 Task: Add an event with the title Second Business Trip: New York, date '2024/03/06', time 8:00 AM to 10:00 AMand add a description: It is essential to listen actively to the potential investor's input, feedback, and inquiries throughout the meeting. This demonstrates your receptiveness to collaboration, willingness to address concerns, and the ability to adapt your business strategy to maximize its potential.Select event color  Blueberry . Add location for the event as: 456 Taksim Square, Istanbul, Turkey, logged in from the account softage.6@softage.netand send the event invitation to softage.4@softage.net and softage.5@softage.net. Set a reminder for the event Every weekday(Monday to Friday)
Action: Mouse moved to (70, 81)
Screenshot: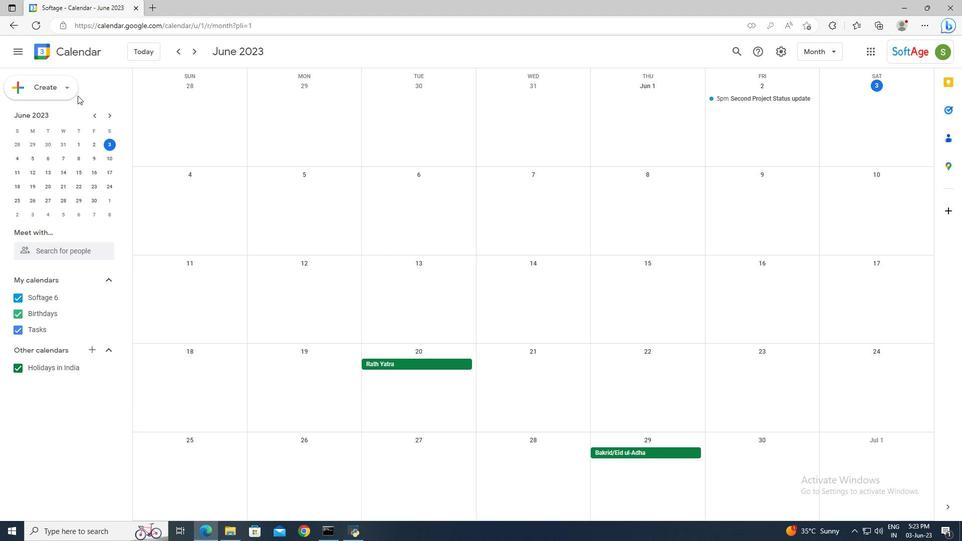 
Action: Mouse pressed left at (70, 81)
Screenshot: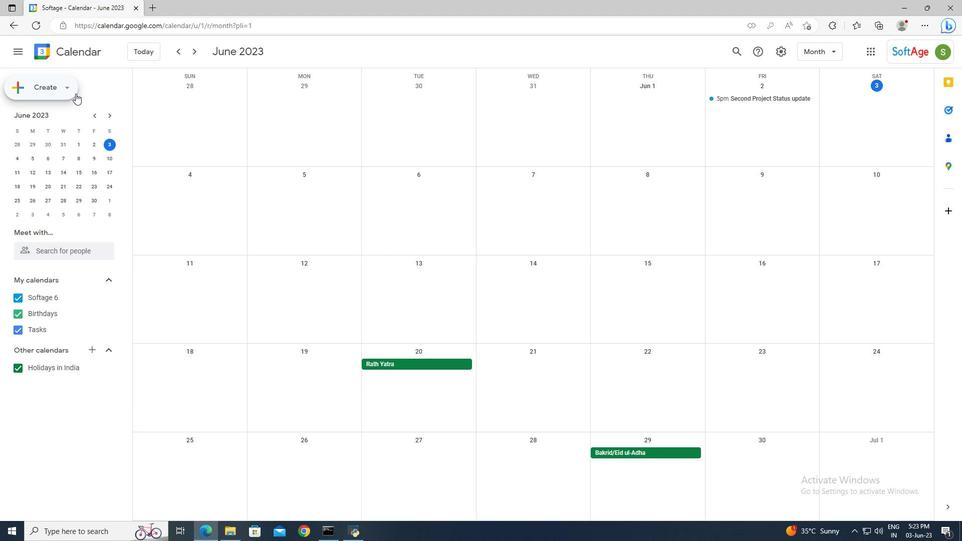 
Action: Mouse moved to (74, 110)
Screenshot: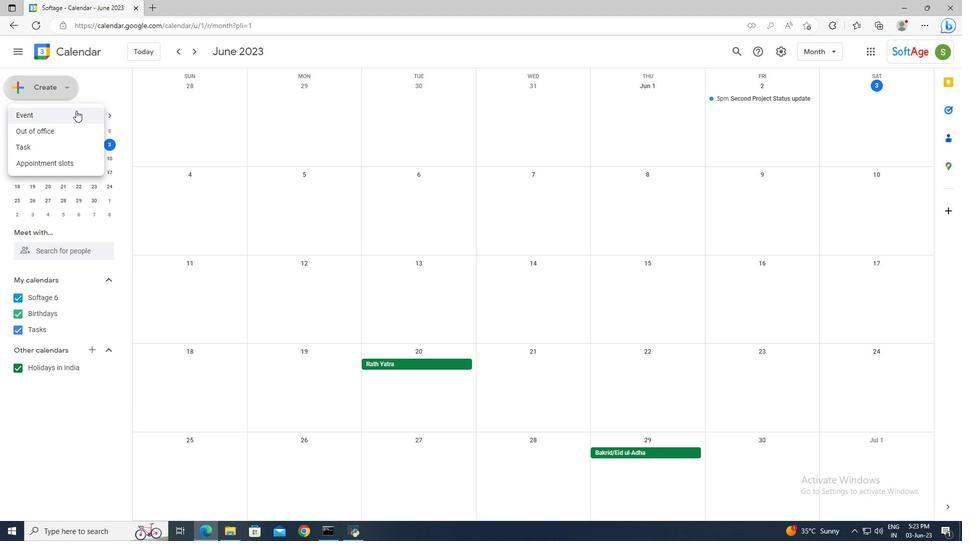 
Action: Mouse pressed left at (74, 110)
Screenshot: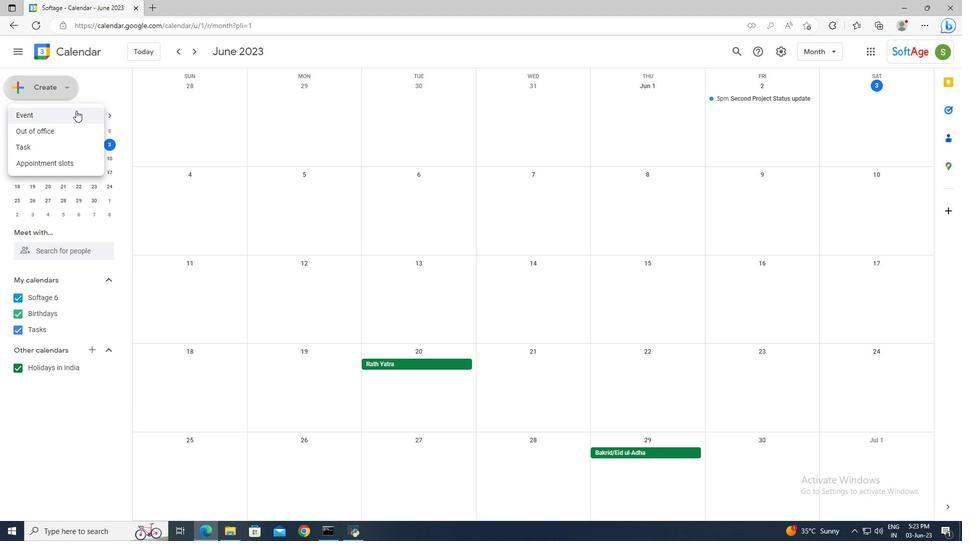 
Action: Mouse moved to (727, 340)
Screenshot: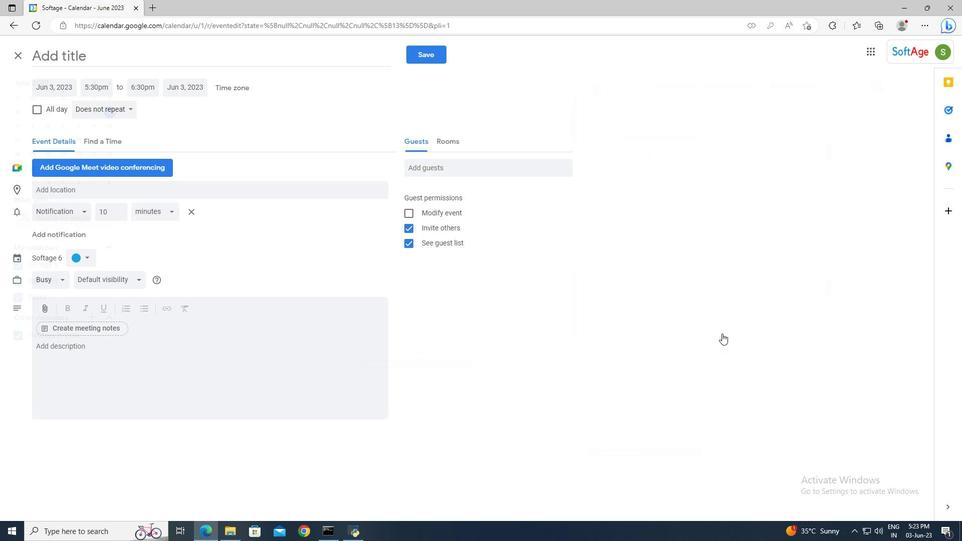 
Action: Mouse pressed left at (727, 340)
Screenshot: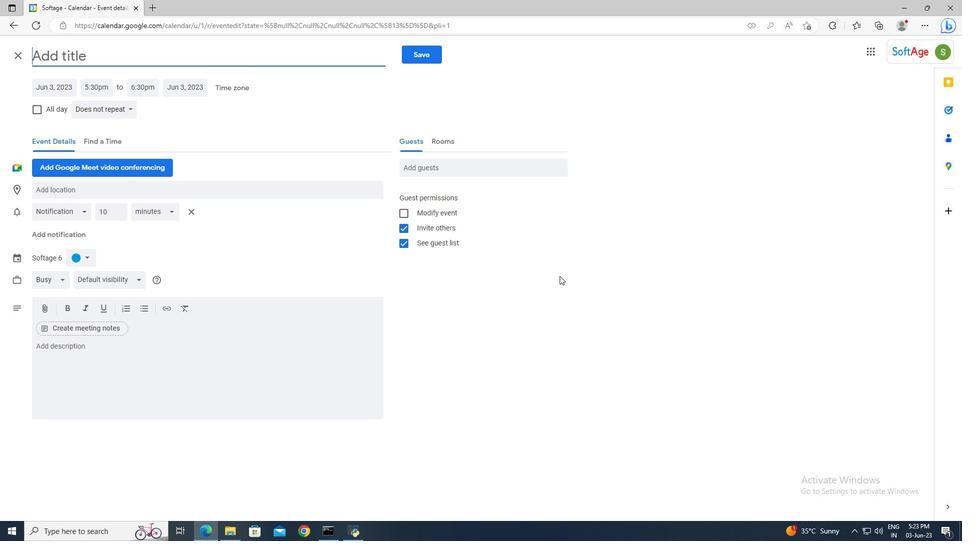 
Action: Mouse moved to (258, 51)
Screenshot: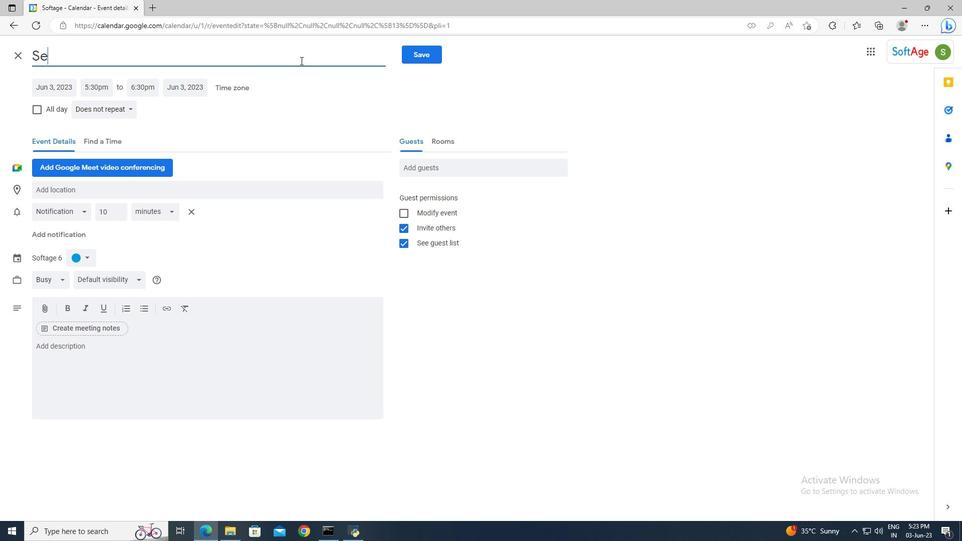 
Action: Mouse pressed left at (258, 51)
Screenshot: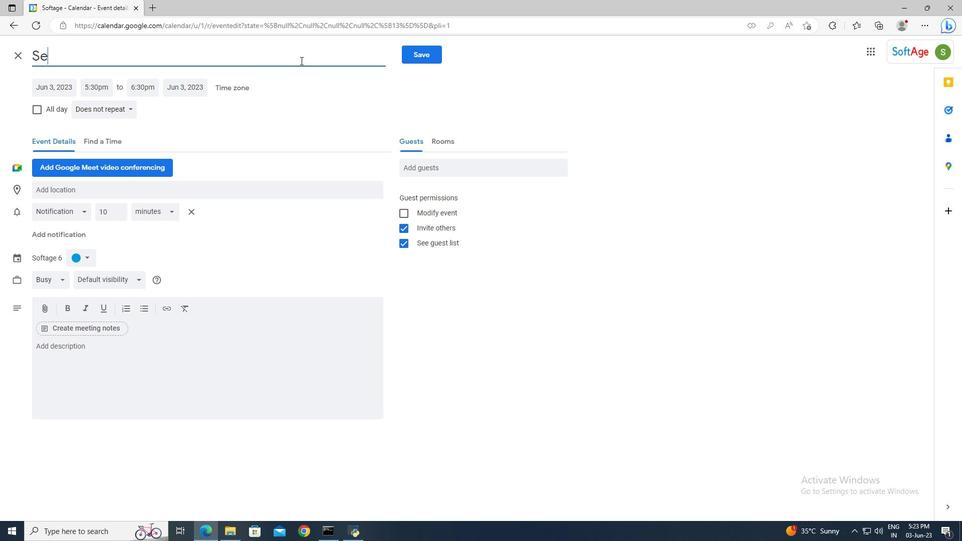 
Action: Key pressed <Key.shift>Second<Key.space><Key.shift>Business<Key.space><Key.shift>Trip<Key.shift>L<Key.space><Key.shift>New<Key.space><Key.shift>Yo
Screenshot: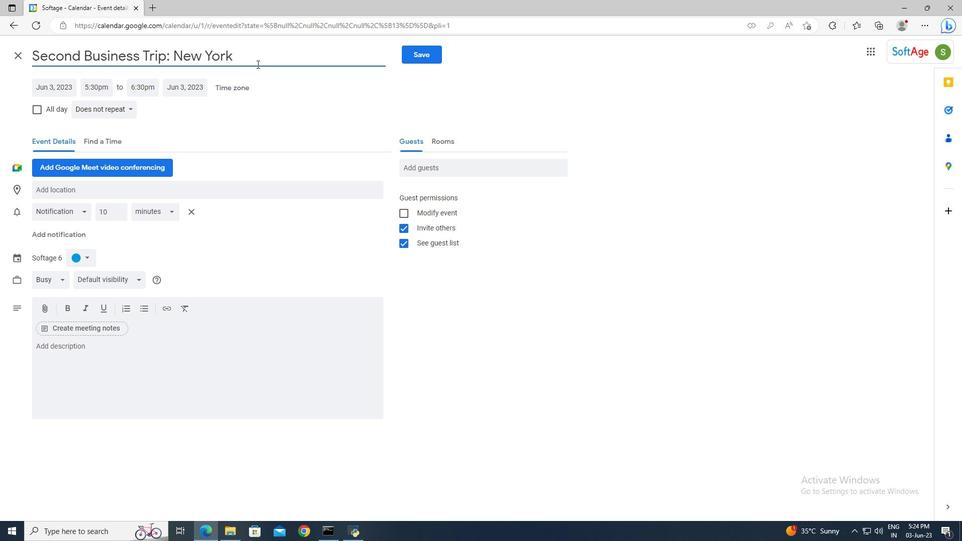 
Action: Mouse moved to (71, 84)
Screenshot: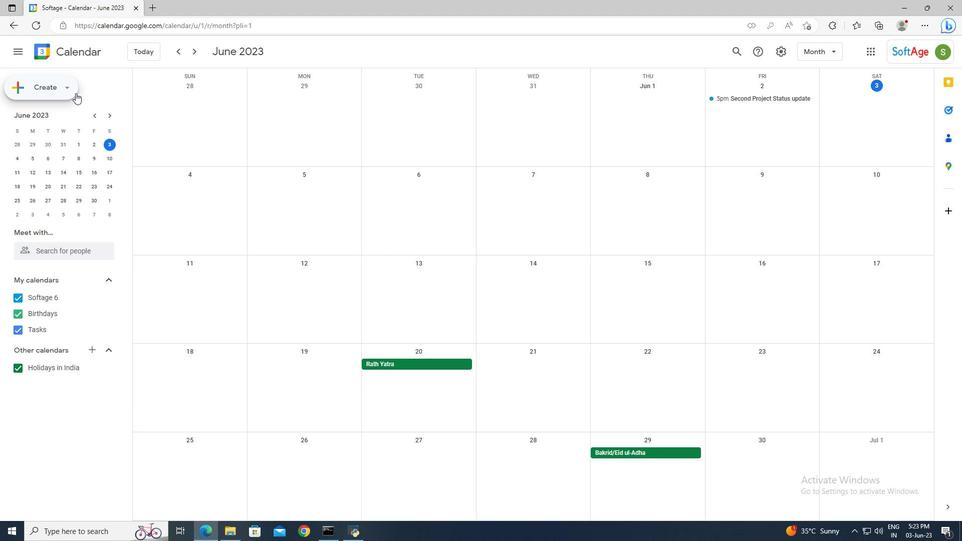 
Action: Mouse pressed left at (71, 84)
Screenshot: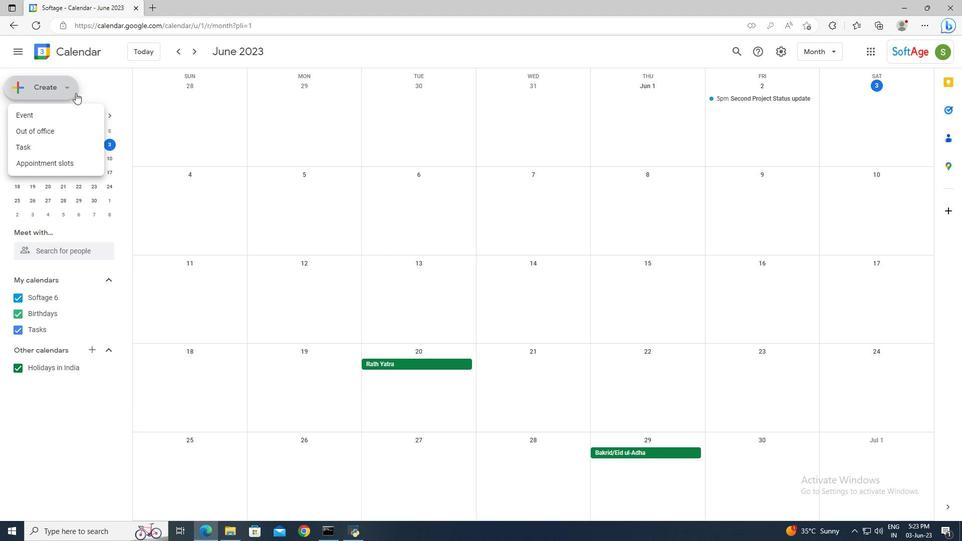 
Action: Mouse moved to (73, 110)
Screenshot: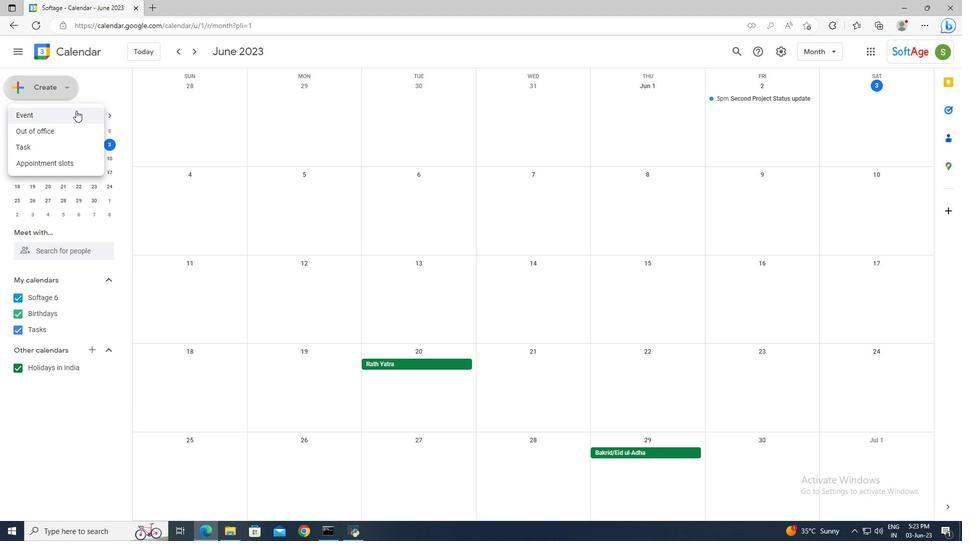 
Action: Mouse pressed left at (73, 110)
Screenshot: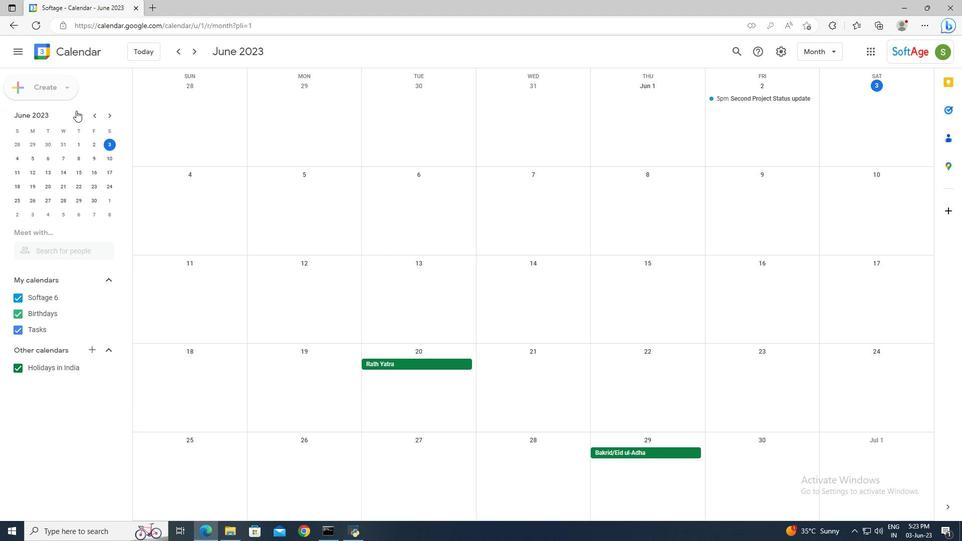 
Action: Mouse moved to (719, 337)
Screenshot: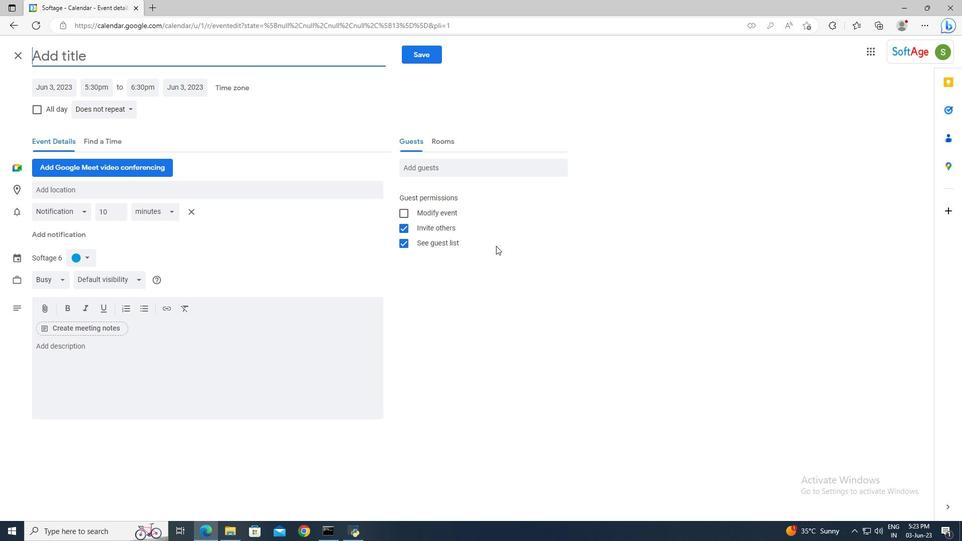 
Action: Mouse pressed left at (719, 337)
Screenshot: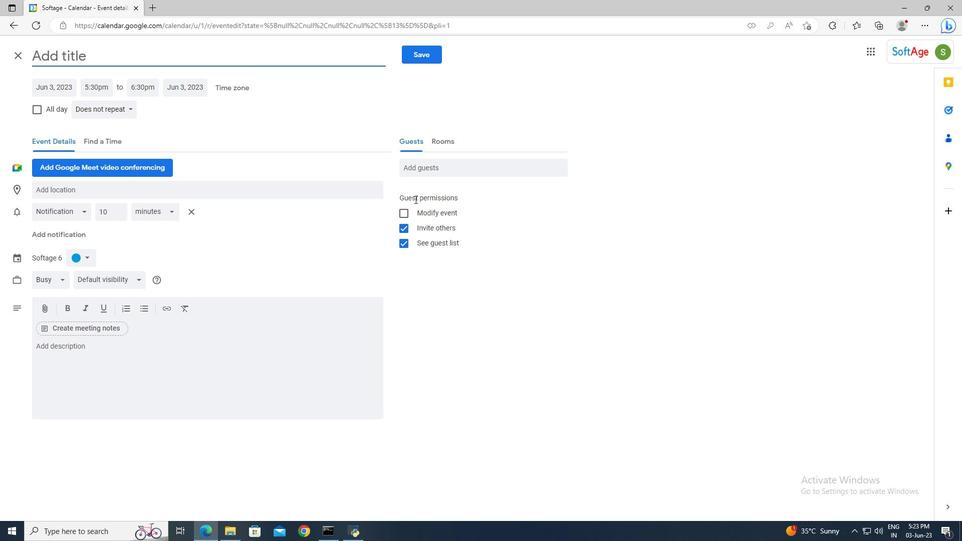 
Action: Mouse moved to (301, 60)
Screenshot: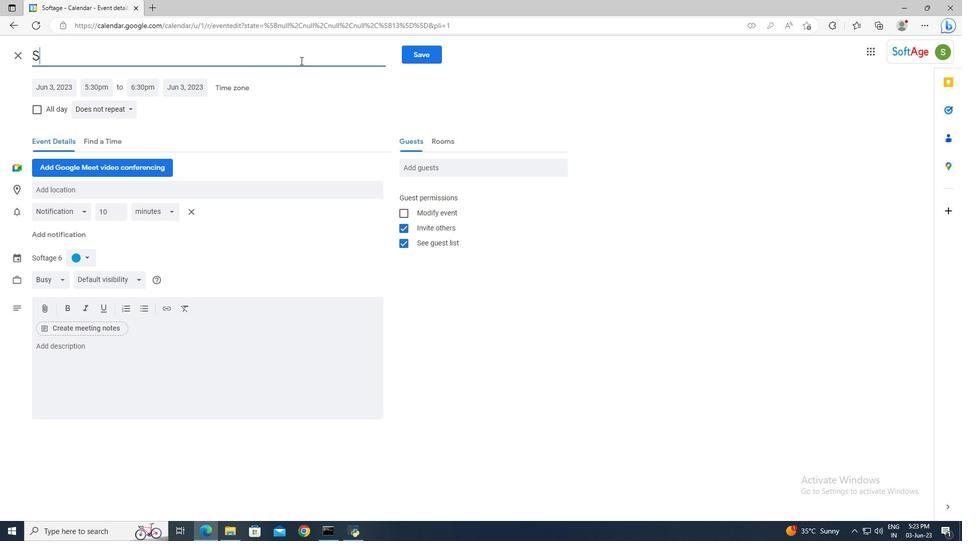 
Action: Mouse pressed left at (301, 60)
Screenshot: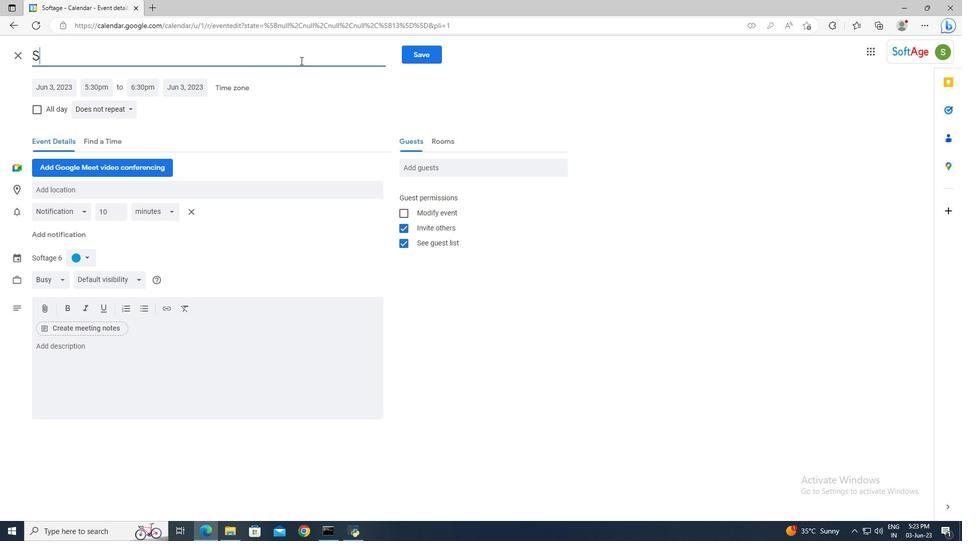 
Action: Key pressed <Key.shift>Second<Key.space><Key.shift>Business<Key.space><Key.shift>Trip<Key.shift>L<Key.space><Key.shift>New<Key.space><Key.shift><Key.backspace><Key.backspace><Key.backspace><Key.backspace><Key.backspace><Key.backspace><Key.space><Key.shift>NEW<Key.space><Key.shift>
Screenshot: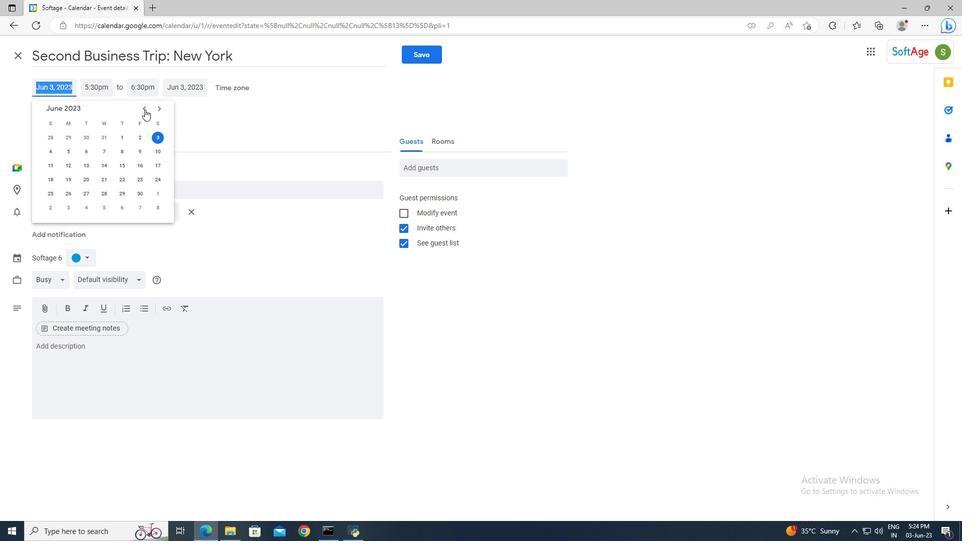 
Action: Mouse moved to (75, 93)
Screenshot: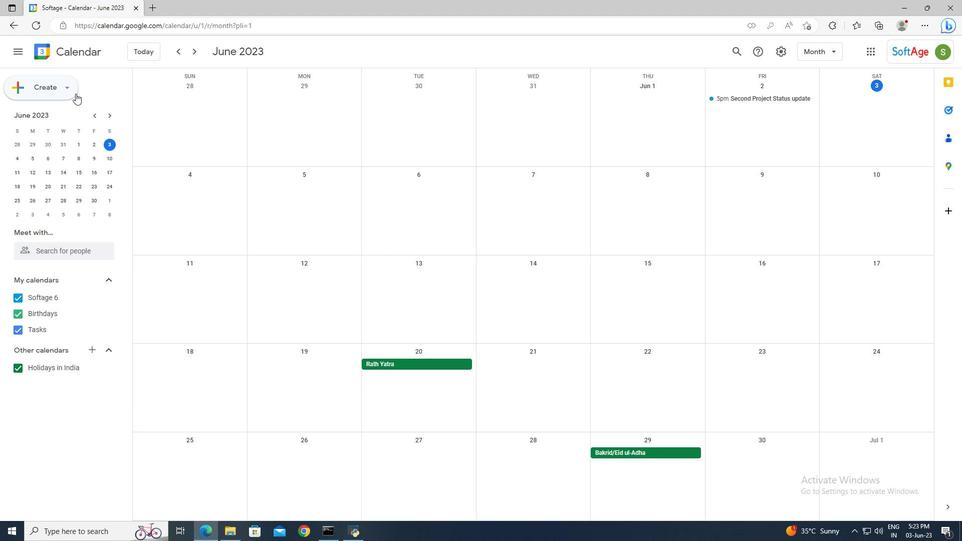 
Action: Mouse pressed left at (75, 93)
Screenshot: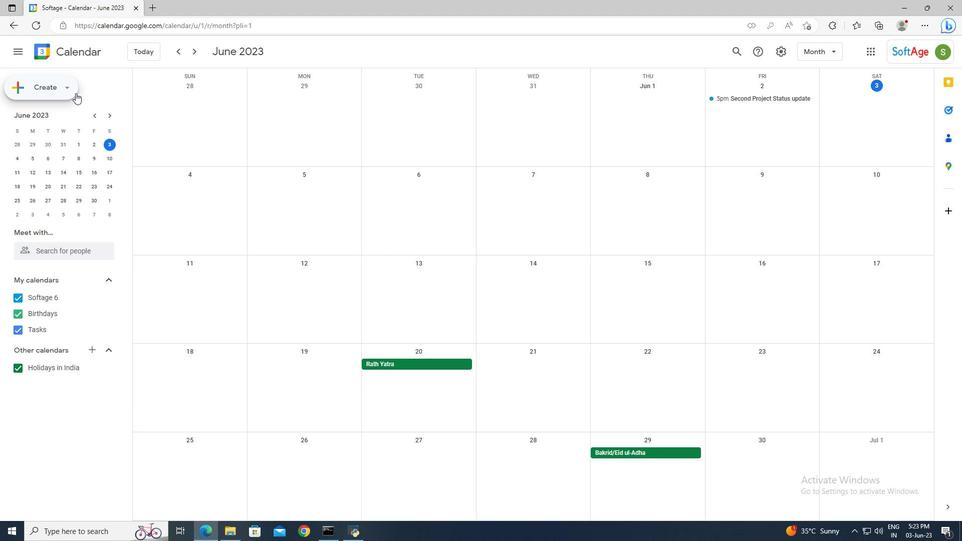 
Action: Mouse moved to (76, 110)
Screenshot: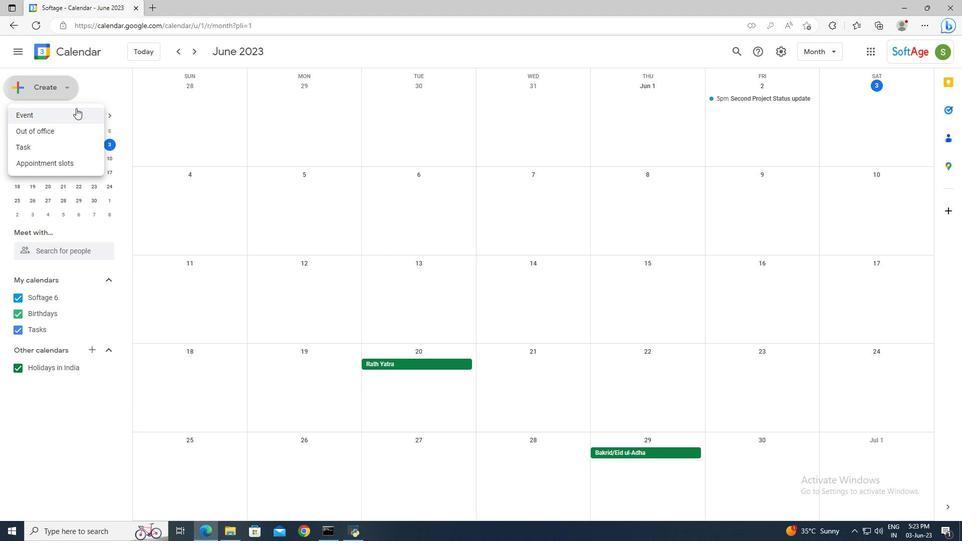 
Action: Mouse pressed left at (76, 110)
Screenshot: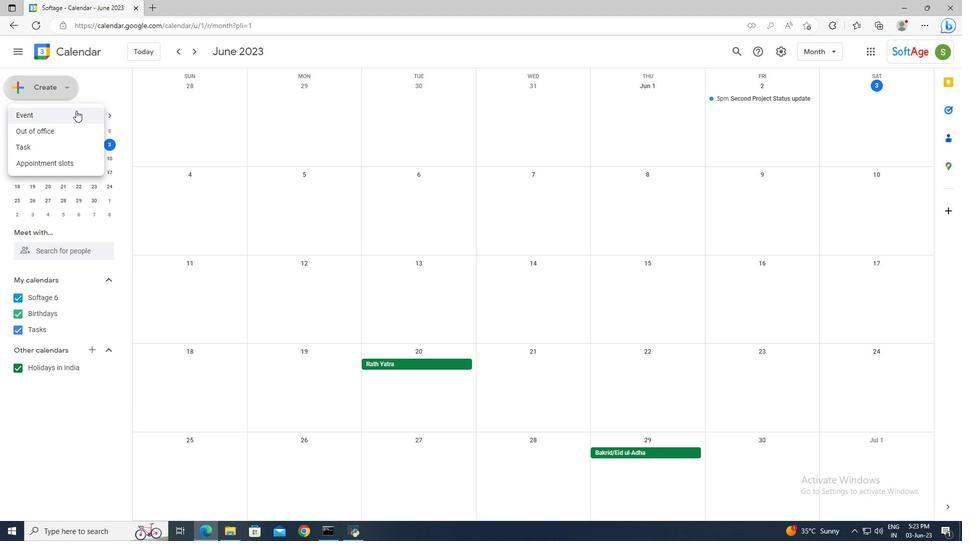 
Action: Mouse moved to (722, 333)
Screenshot: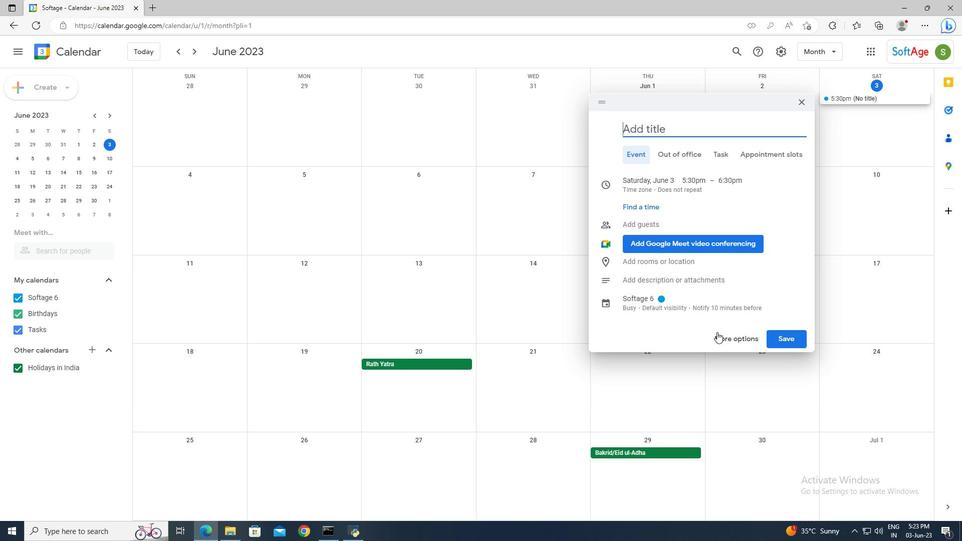 
Action: Mouse pressed left at (722, 333)
Screenshot: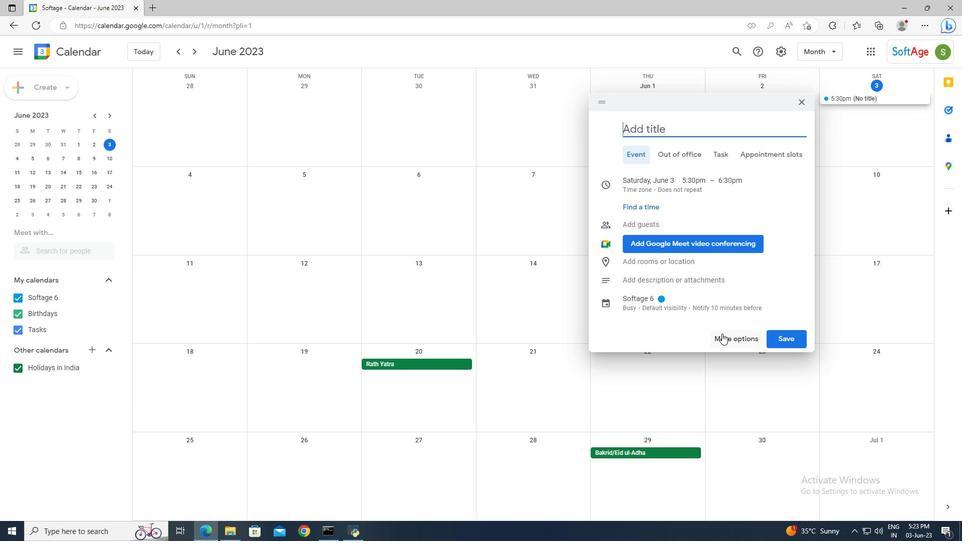 
Action: Mouse moved to (300, 60)
Screenshot: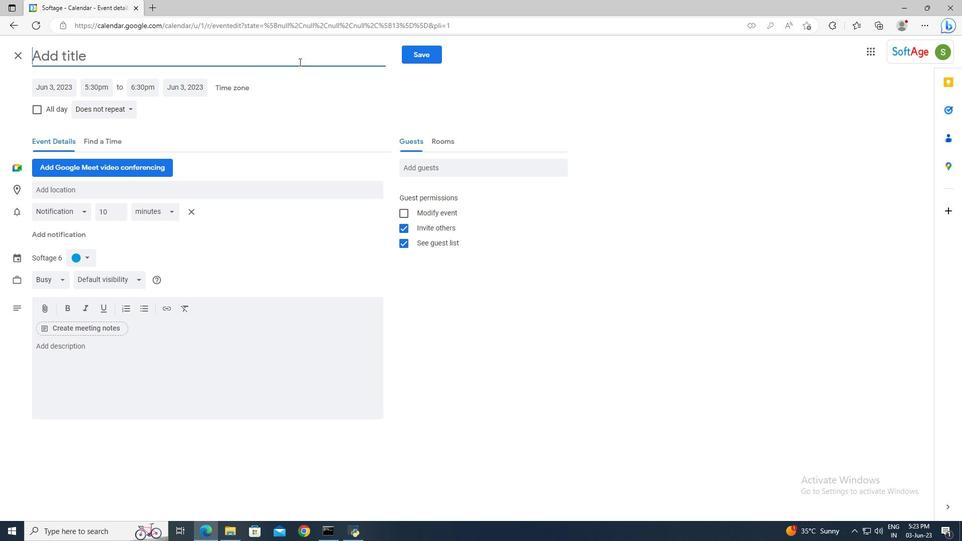 
Action: Mouse pressed left at (300, 60)
Screenshot: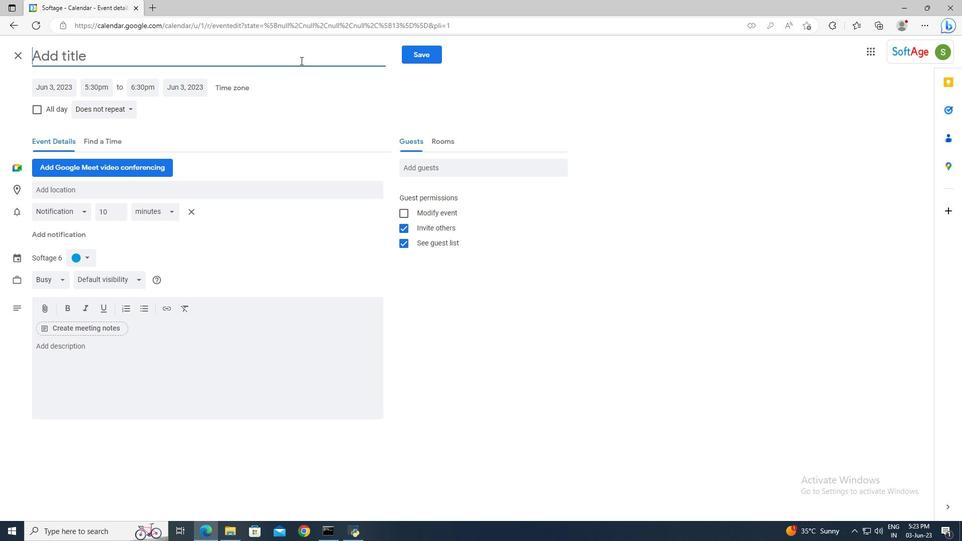 
Action: Key pressed <Key.shift>Second<Key.space><Key.shift>Business<Key.space><Key.shift>Trip<Key.shift>L<Key.backspace><Key.shift>:<Key.space><Key.shift>New<Key.space><Key.shift>York
Screenshot: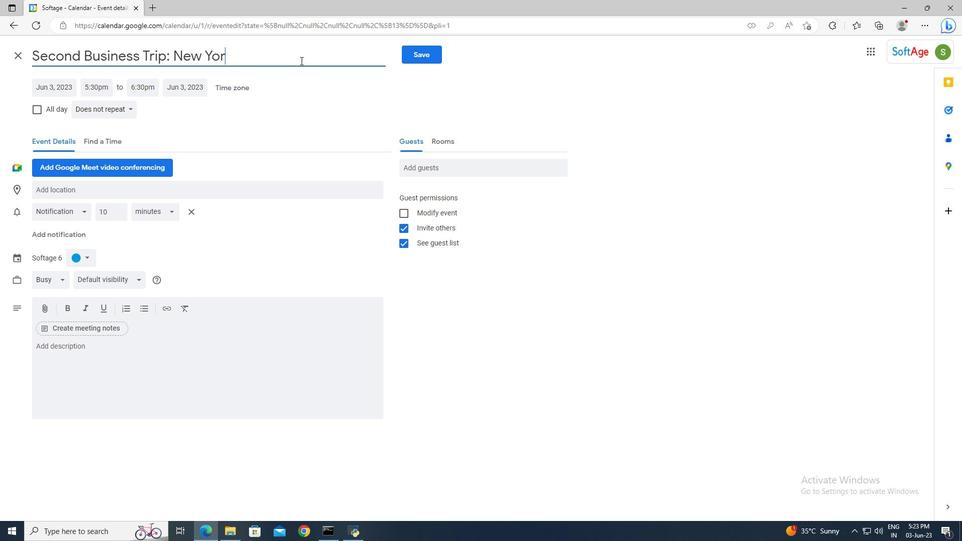 
Action: Mouse moved to (70, 86)
Screenshot: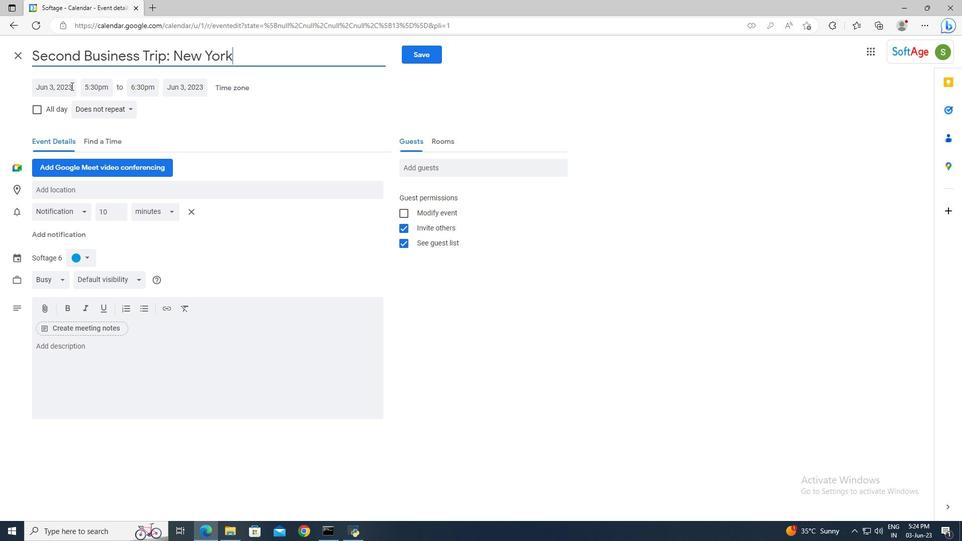
Action: Mouse pressed left at (70, 86)
Screenshot: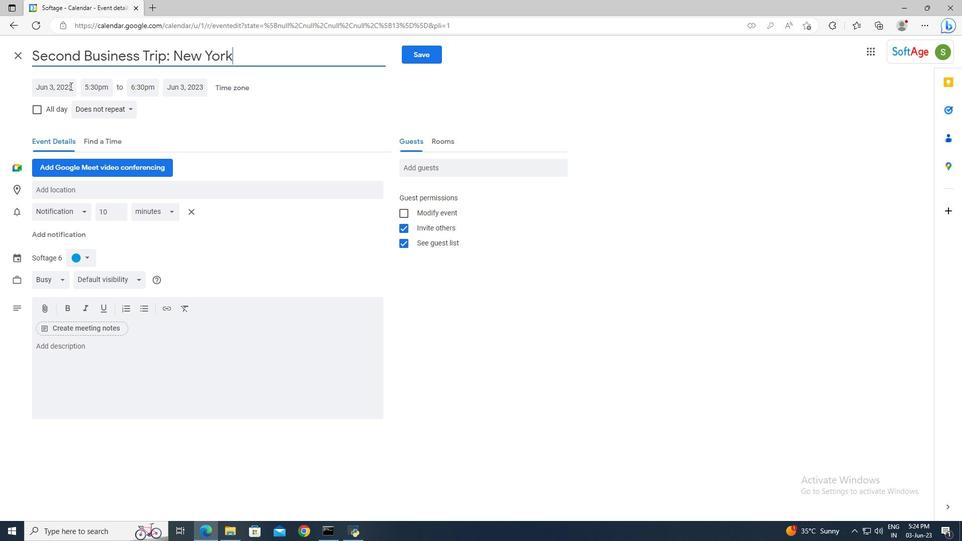 
Action: Mouse moved to (155, 109)
Screenshot: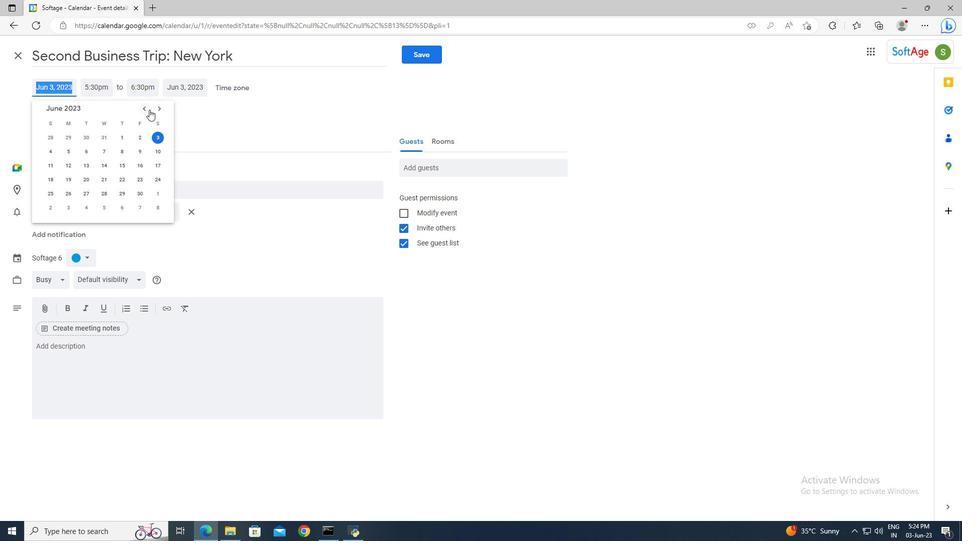 
Action: Mouse pressed left at (155, 109)
Screenshot: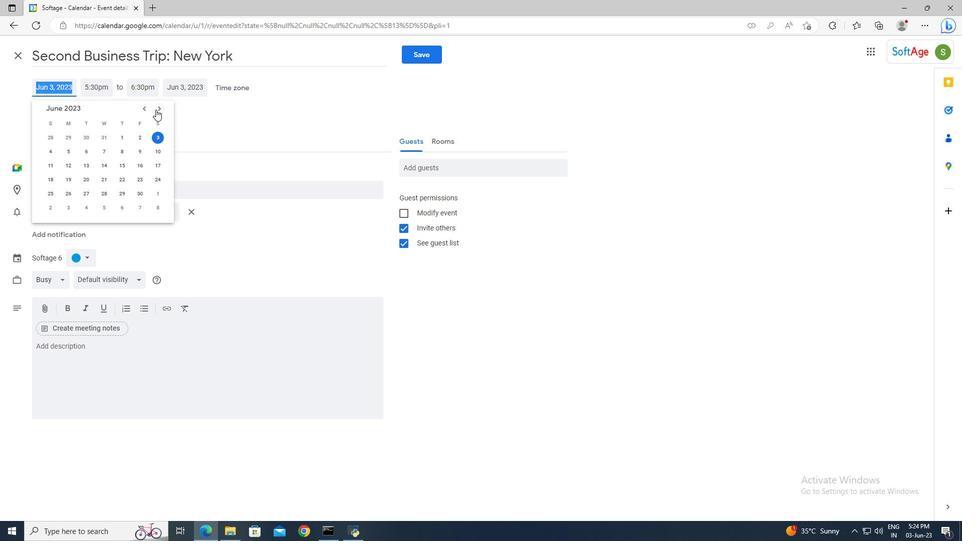 
Action: Mouse pressed left at (155, 109)
Screenshot: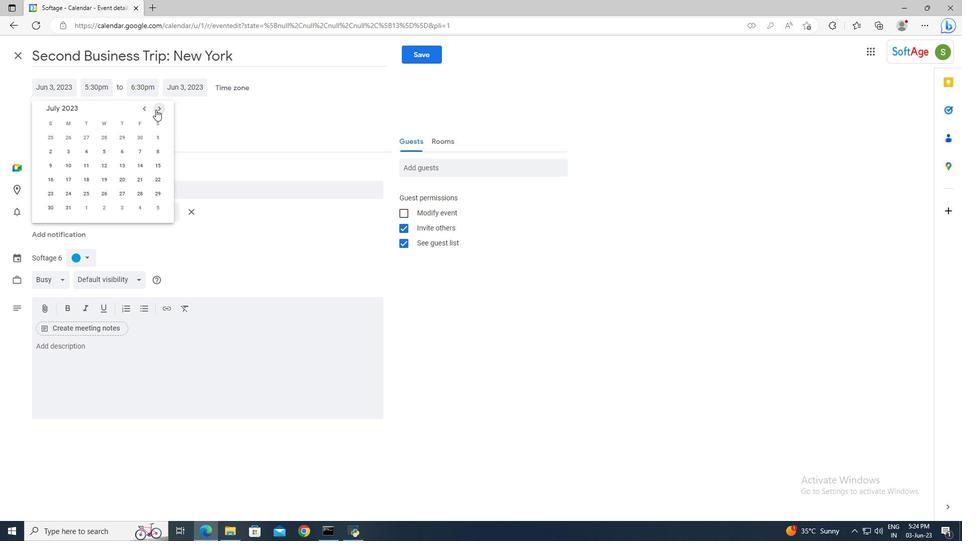 
Action: Mouse pressed left at (155, 109)
Screenshot: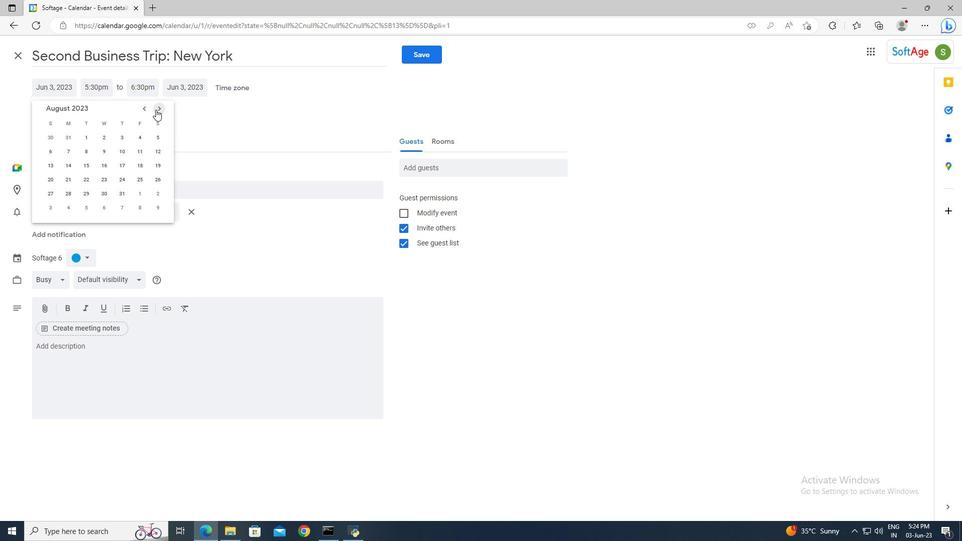 
Action: Mouse pressed left at (155, 109)
Screenshot: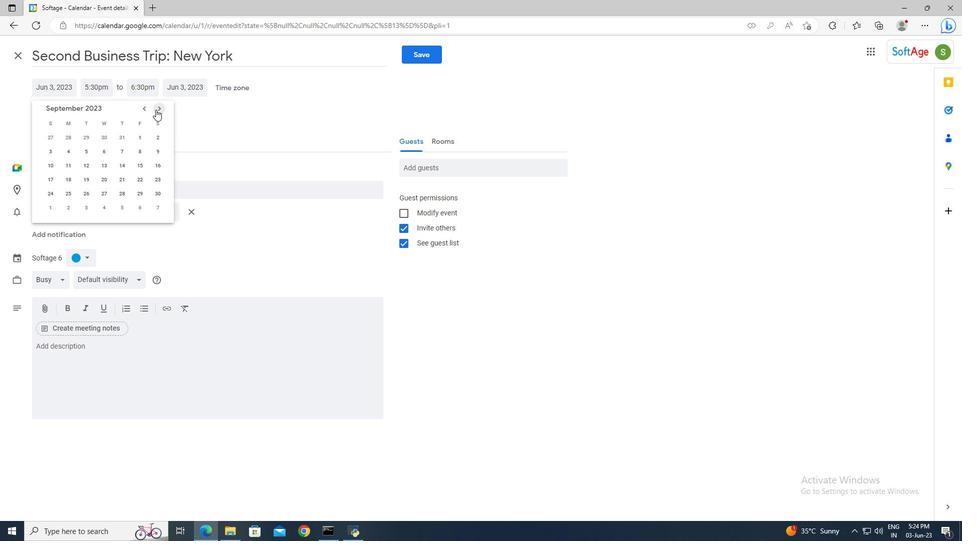 
Action: Mouse pressed left at (155, 109)
Screenshot: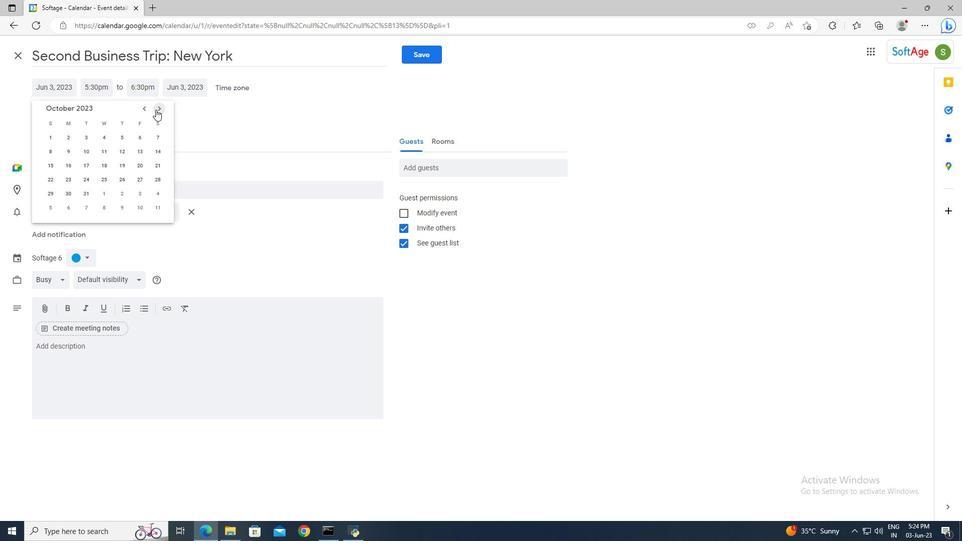 
Action: Mouse pressed left at (155, 109)
Screenshot: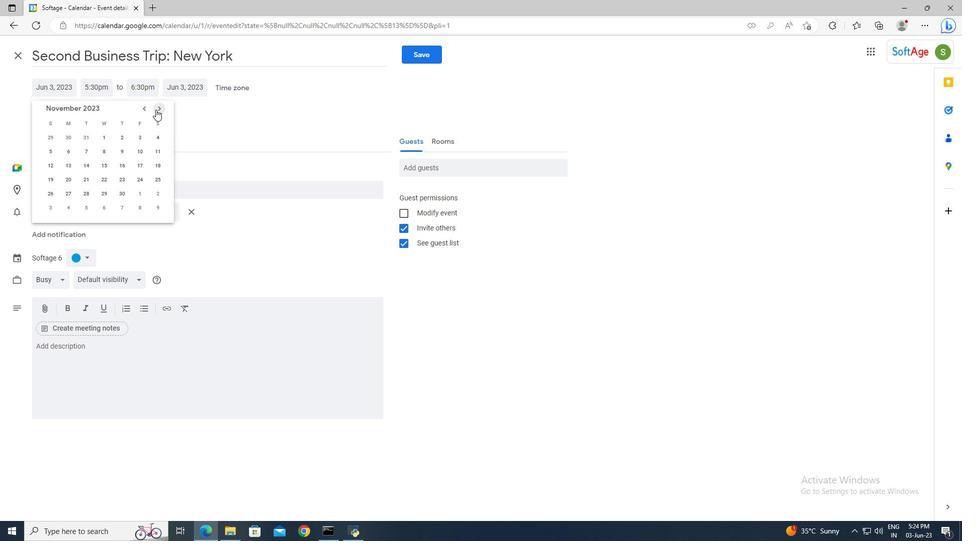 
Action: Mouse pressed left at (155, 109)
Screenshot: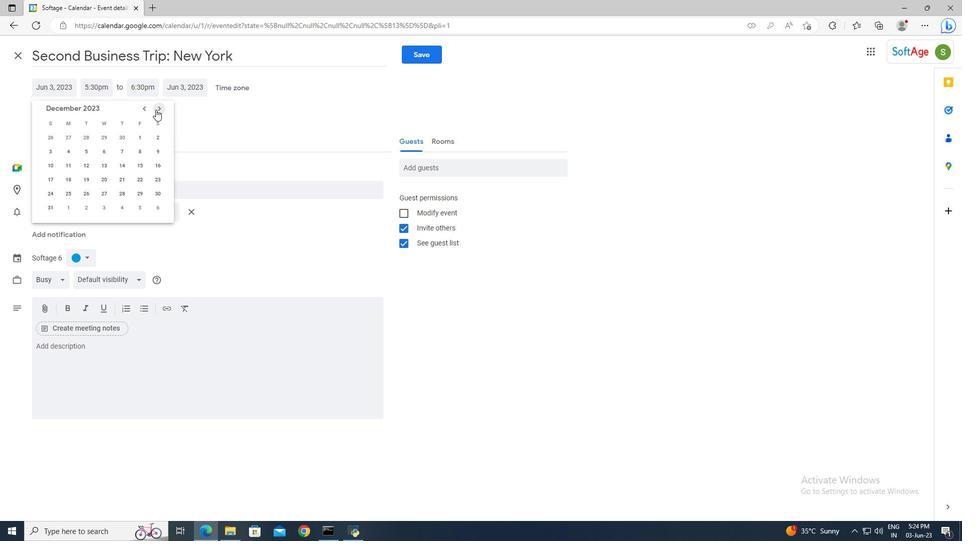 
Action: Mouse pressed left at (155, 109)
Screenshot: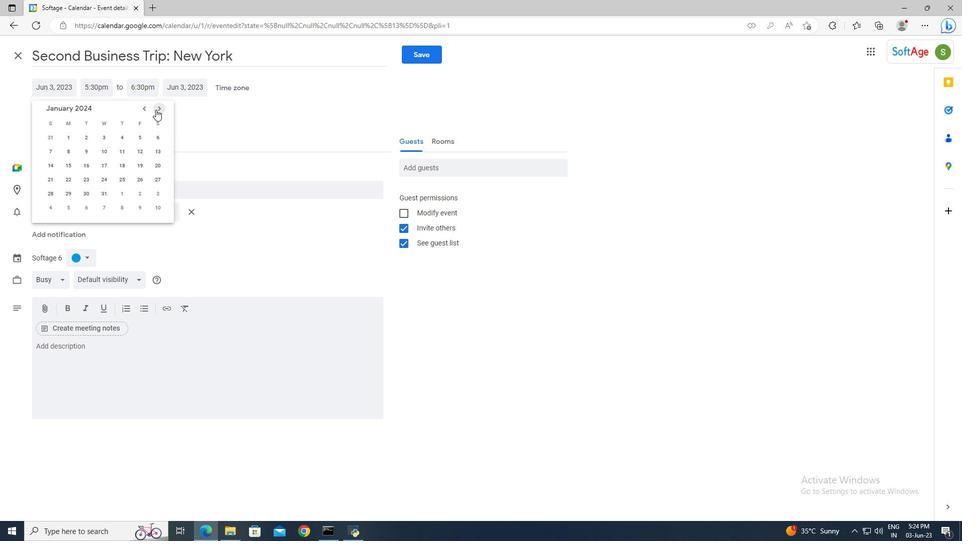 
Action: Mouse pressed left at (155, 109)
Screenshot: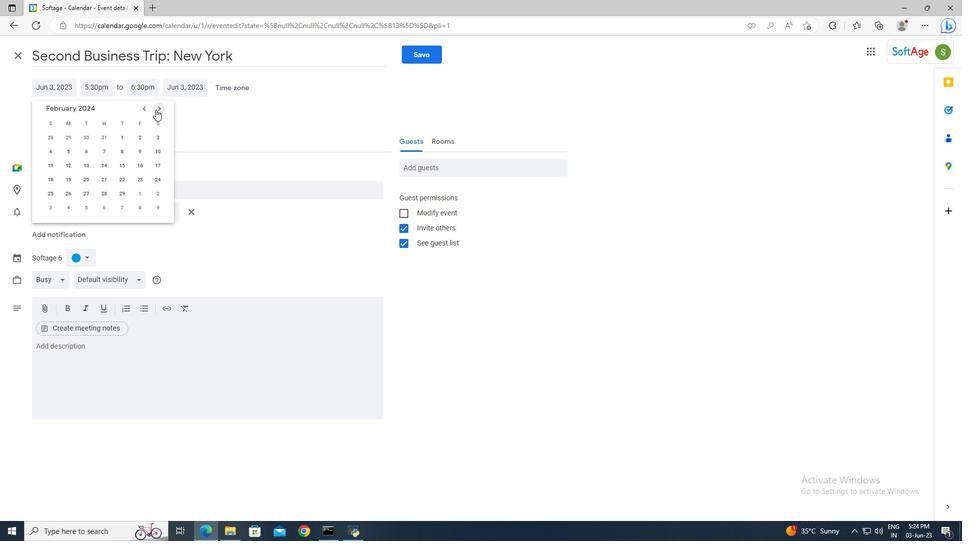 
Action: Mouse moved to (101, 150)
Screenshot: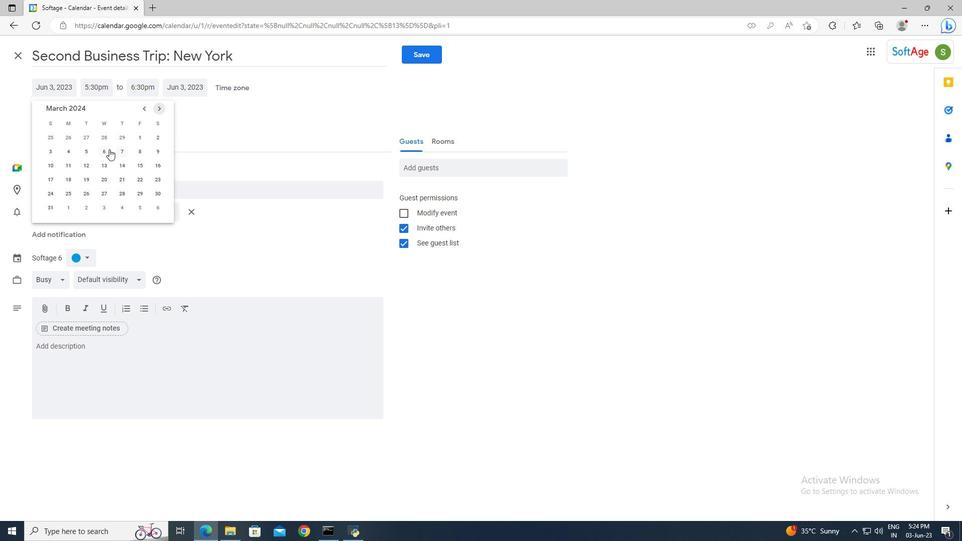
Action: Mouse pressed left at (101, 150)
Screenshot: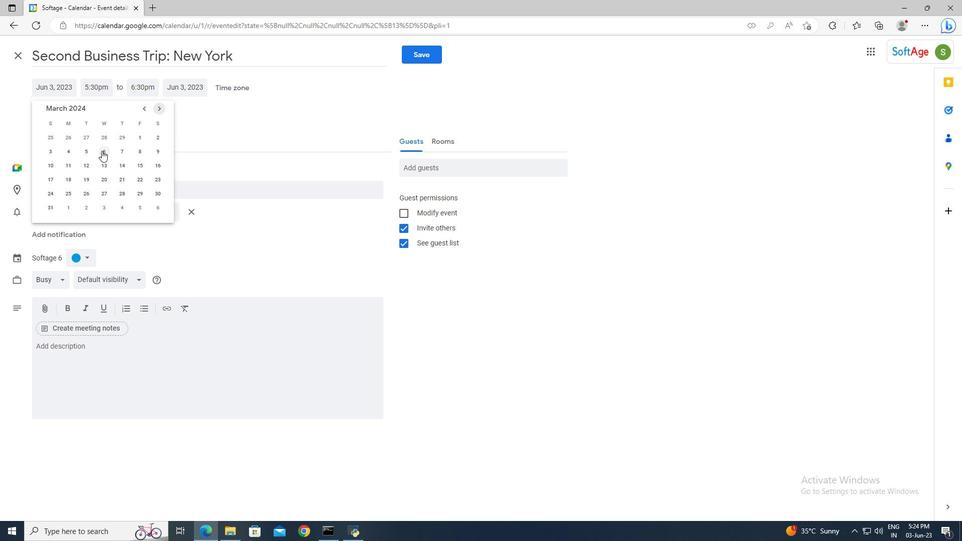 
Action: Mouse moved to (96, 91)
Screenshot: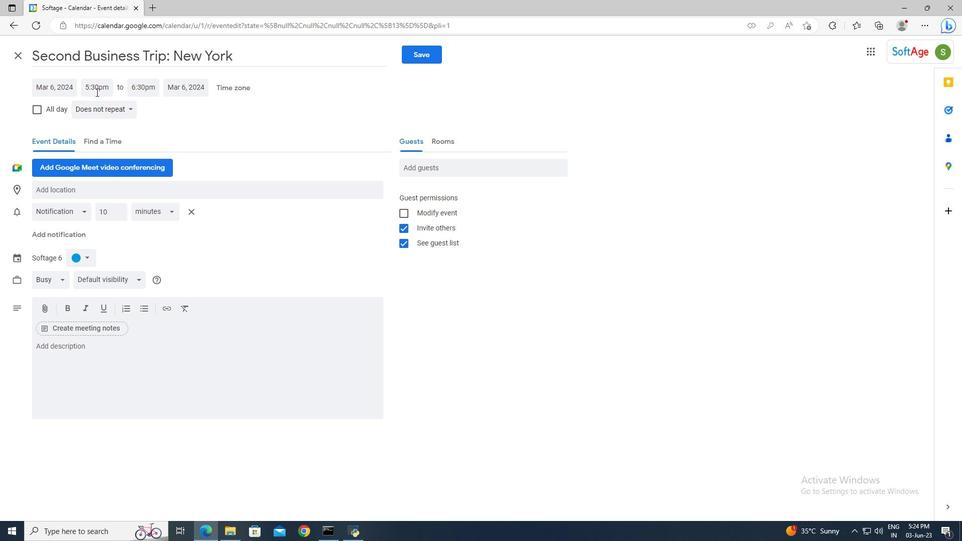 
Action: Mouse pressed left at (96, 91)
Screenshot: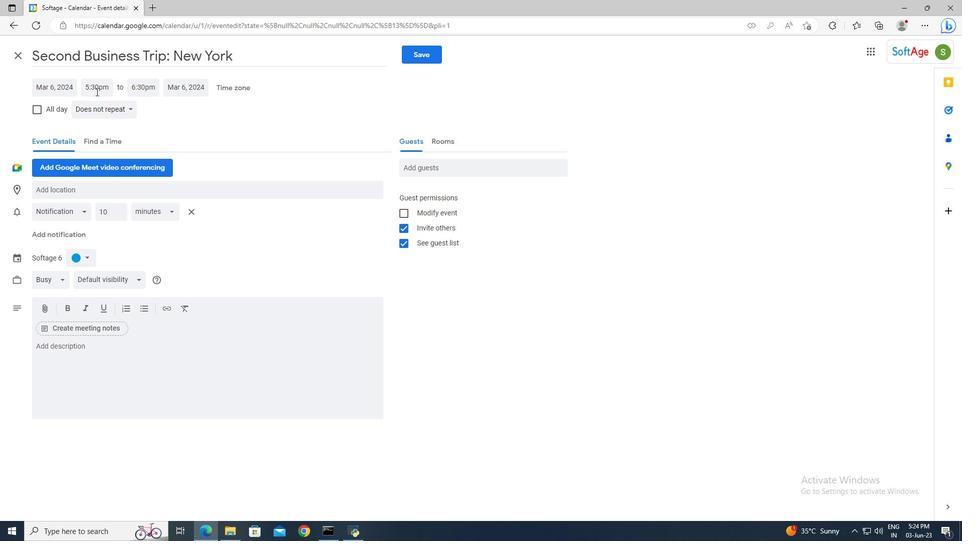 
Action: Key pressed 8<Key.shift>:00am<Key.enter><Key.tab>10<Key.shift>:00<Key.enter>
Screenshot: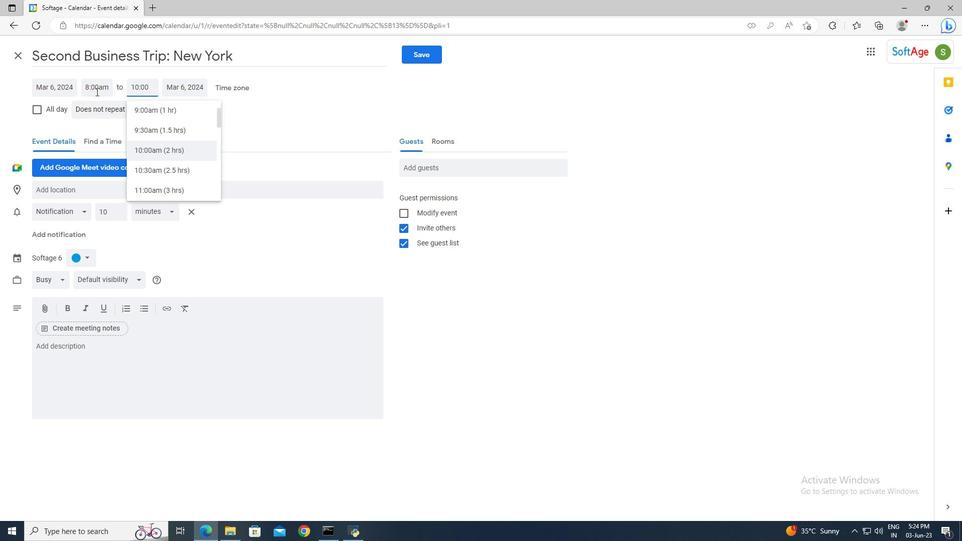 
Action: Mouse moved to (118, 348)
Screenshot: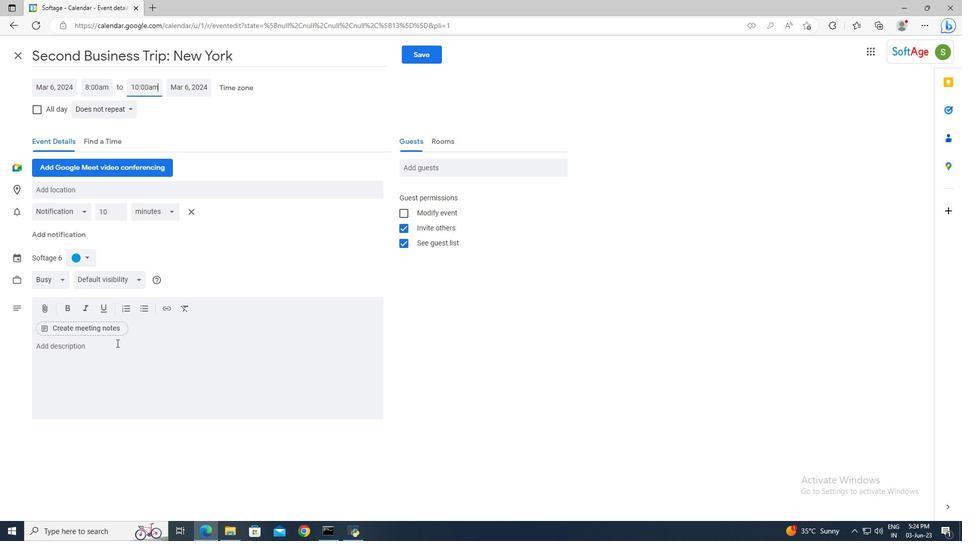 
Action: Mouse pressed left at (118, 348)
Screenshot: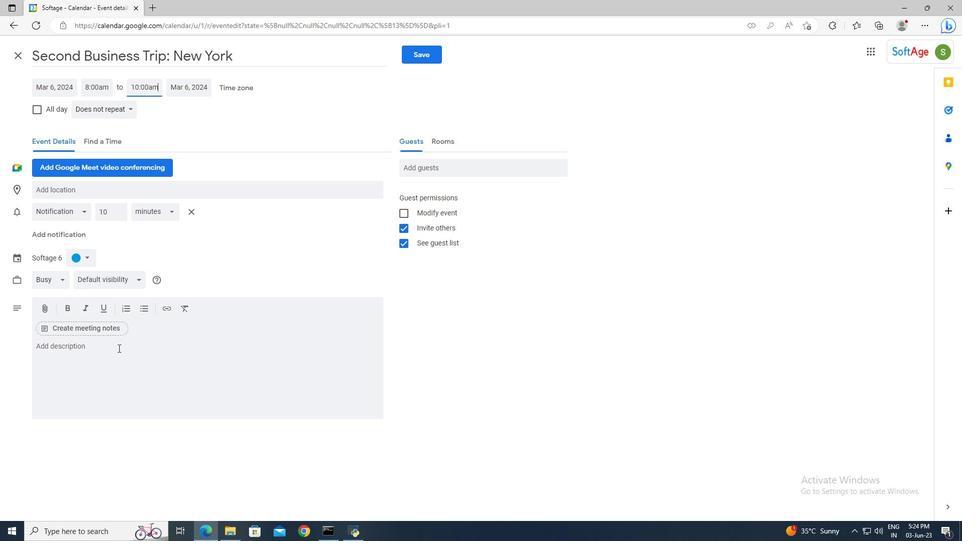 
Action: Key pressed <Key.shift>It<Key.space>is<Key.space>essential<Key.space>to<Key.space>listen<Key.space>actively<Key.space>to<Key.space>the<Key.space>potential<Key.space>investor's<Key.space>input,<Key.space>feedback,<Key.space>and<Key.space>inquiries<Key.space>throughout<Key.space>the<Key.space>meeting.<Key.space><Key.shift>This<Key.space>demonstrates<Key.space>your<Key.space>receptiveness<Key.space>to<Key.space>collaboration,<Key.space>willingness<Key.space>to<Key.space>address<Key.space>concerns,<Key.space>and<Key.space>the<Key.space>ability<Key.space>to<Key.space>adapt<Key.space>your<Key.space>business<Key.space>strategy<Key.space>to<Key.space>maximize<Key.space>its<Key.space>potential.
Screenshot: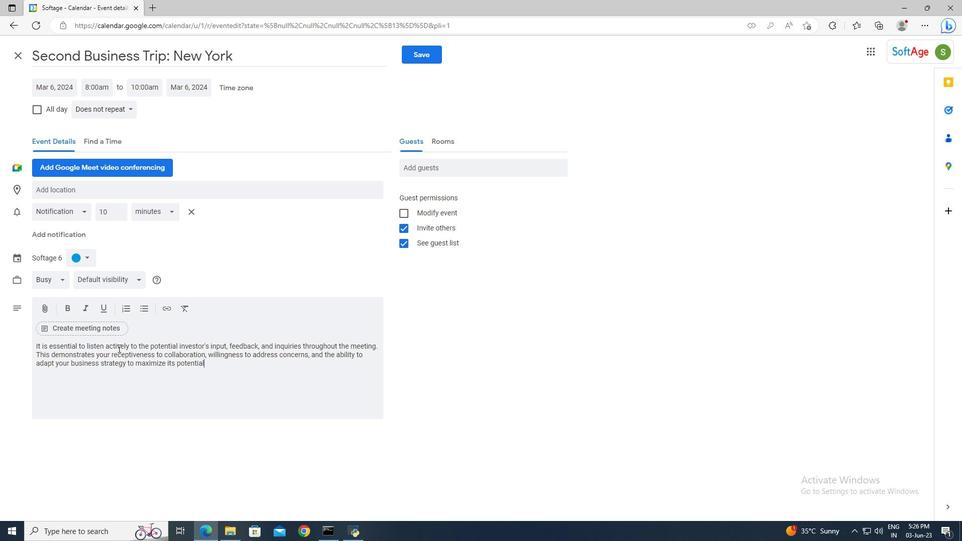 
Action: Mouse moved to (88, 262)
Screenshot: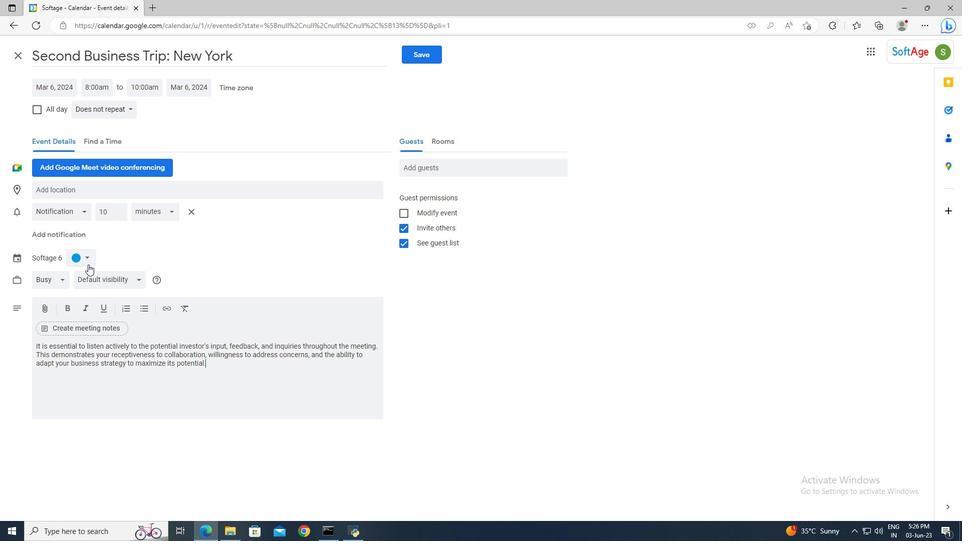 
Action: Mouse pressed left at (88, 262)
Screenshot: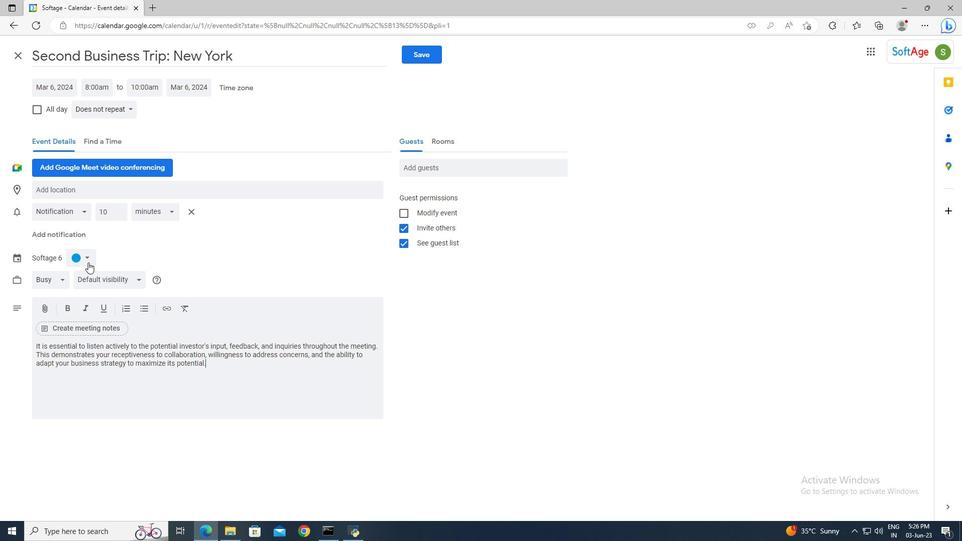 
Action: Mouse moved to (89, 293)
Screenshot: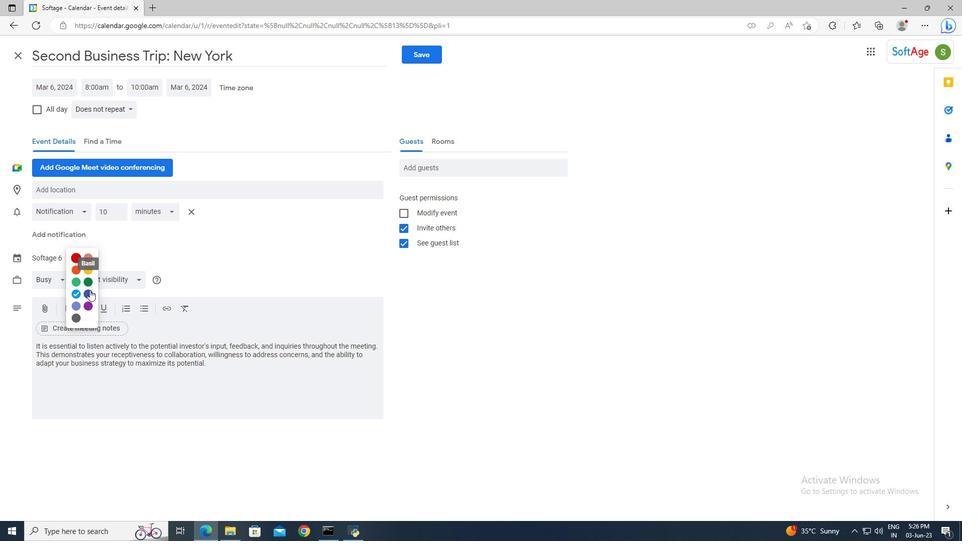
Action: Mouse pressed left at (89, 293)
Screenshot: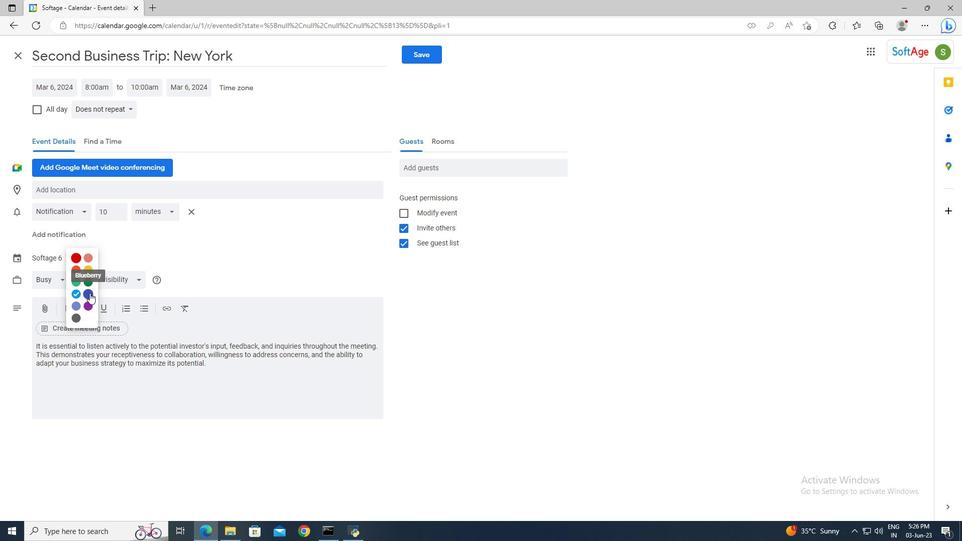 
Action: Mouse moved to (87, 194)
Screenshot: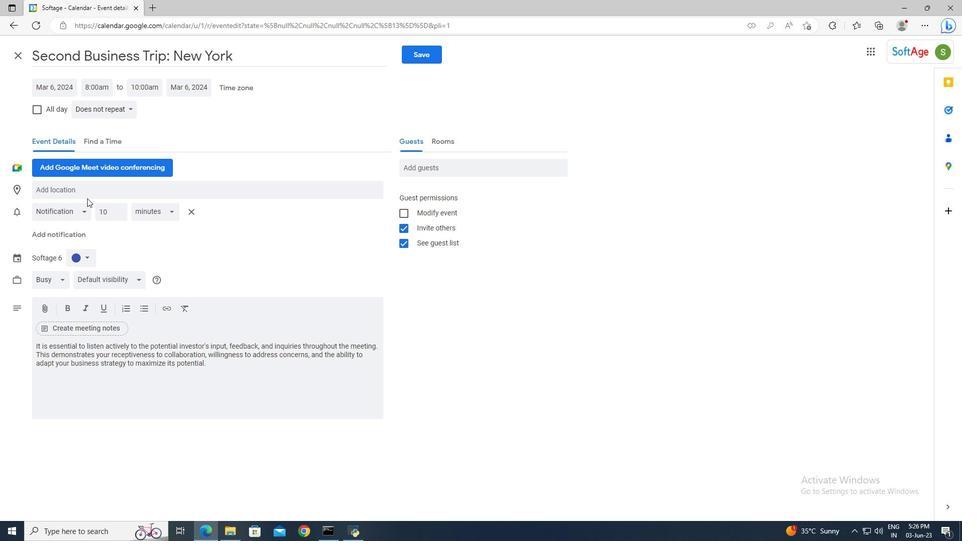 
Action: Mouse pressed left at (87, 194)
Screenshot: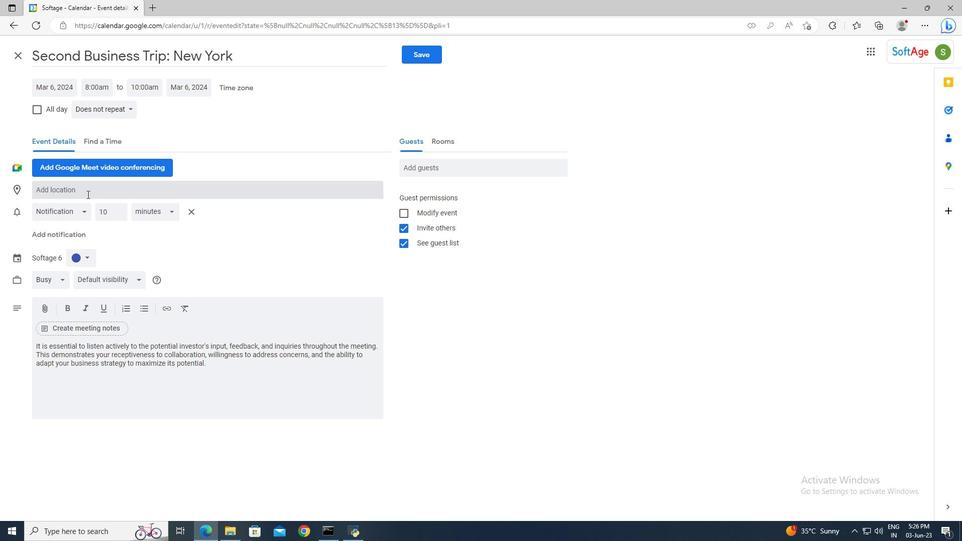 
Action: Key pressed 456<Key.space><Key.shift><Key.shift>Taksim<Key.space><Key.shift_r>Square,<Key.space><Key.shift>Istanbul,<Key.space><Key.shift>Turkey<Key.enter>
Screenshot: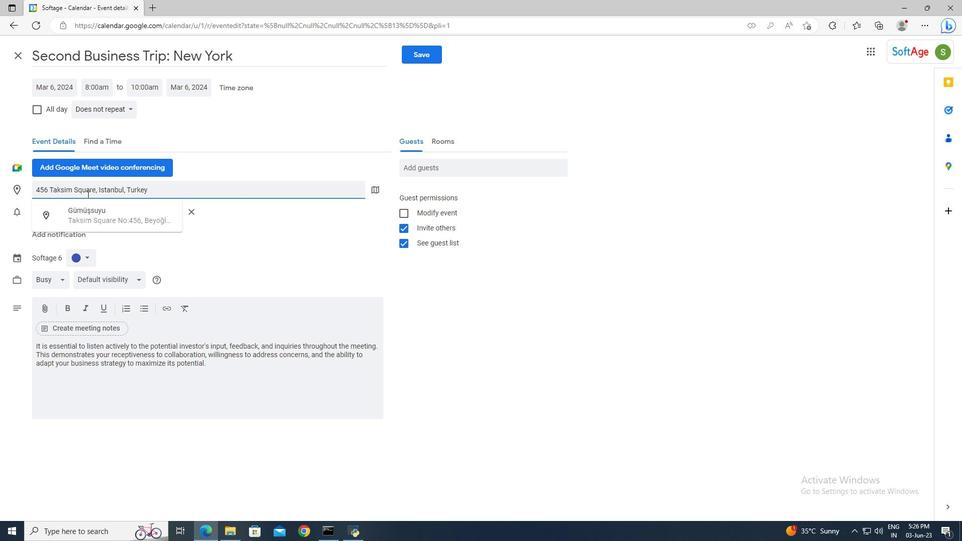 
Action: Mouse moved to (445, 166)
Screenshot: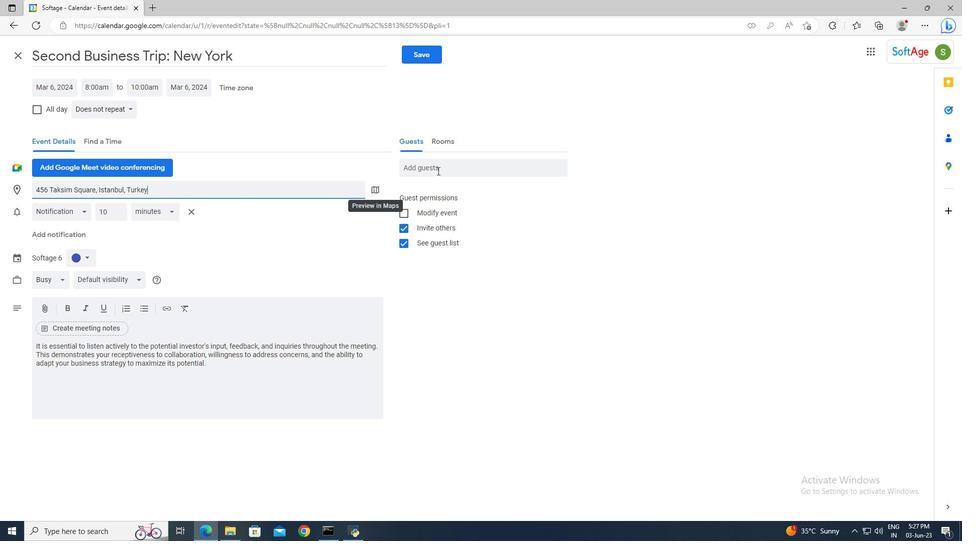 
Action: Mouse pressed left at (445, 166)
Screenshot: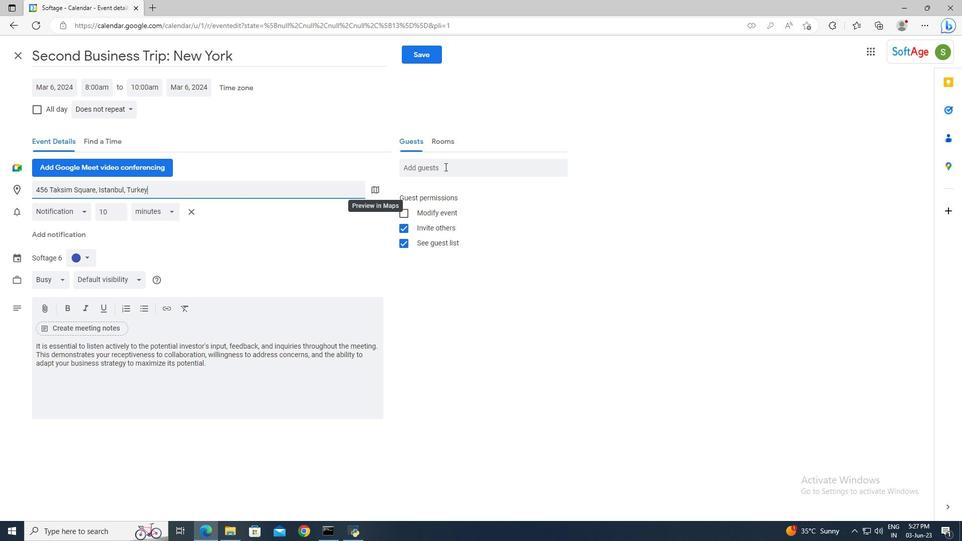 
Action: Mouse moved to (443, 167)
Screenshot: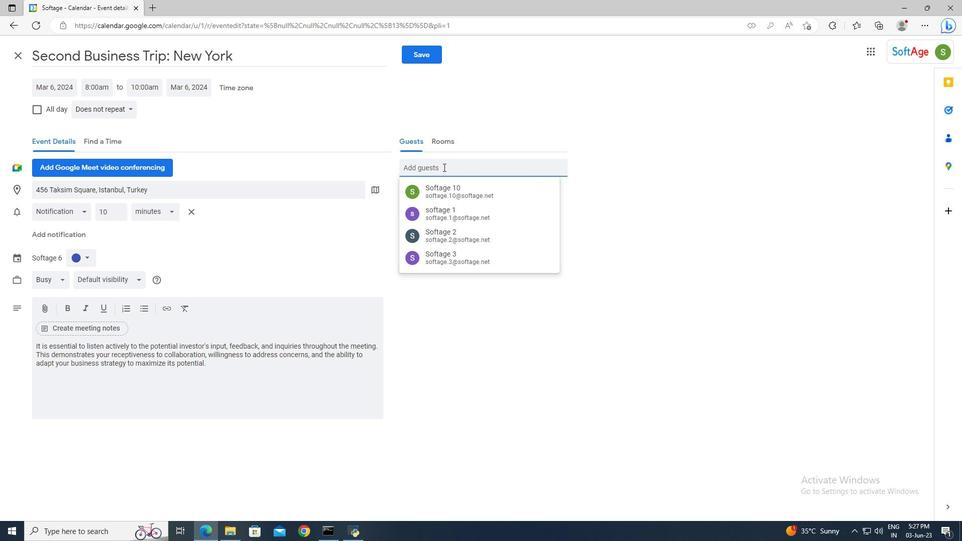 
Action: Key pressed s
Screenshot: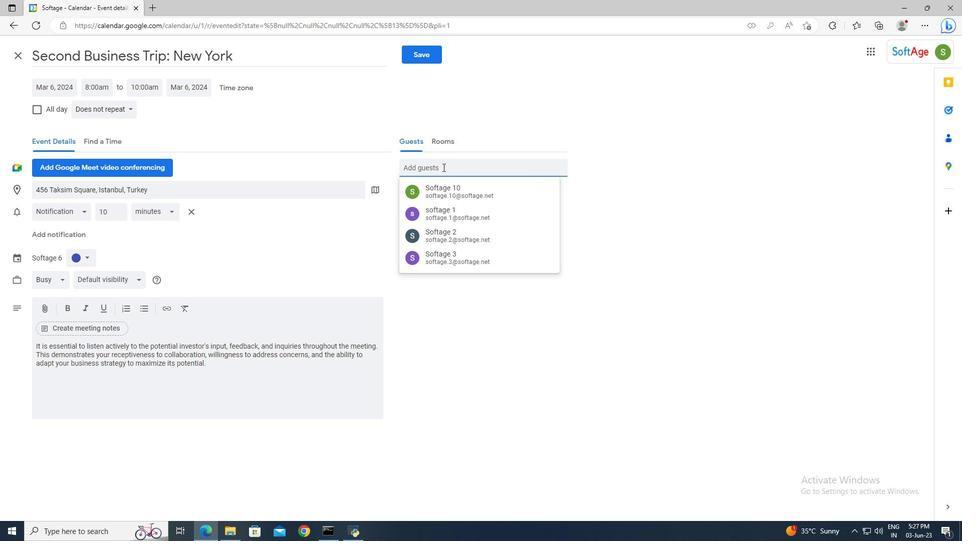 
Action: Mouse moved to (442, 167)
Screenshot: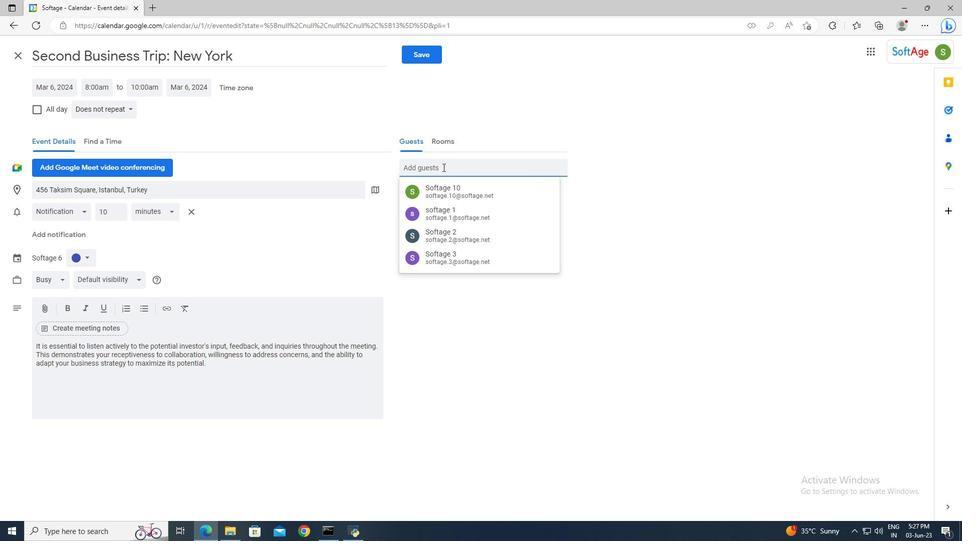 
Action: Key pressed of
Screenshot: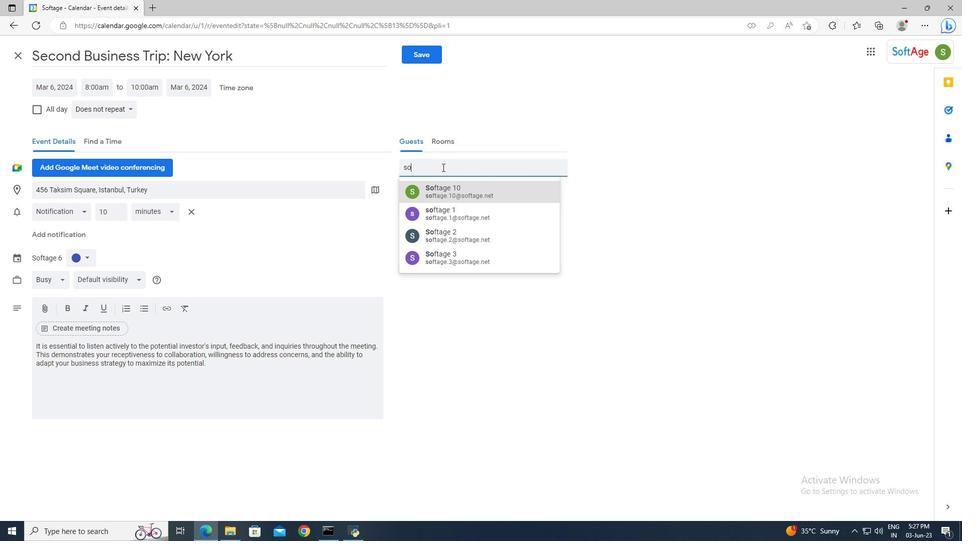 
Action: Mouse moved to (442, 167)
Screenshot: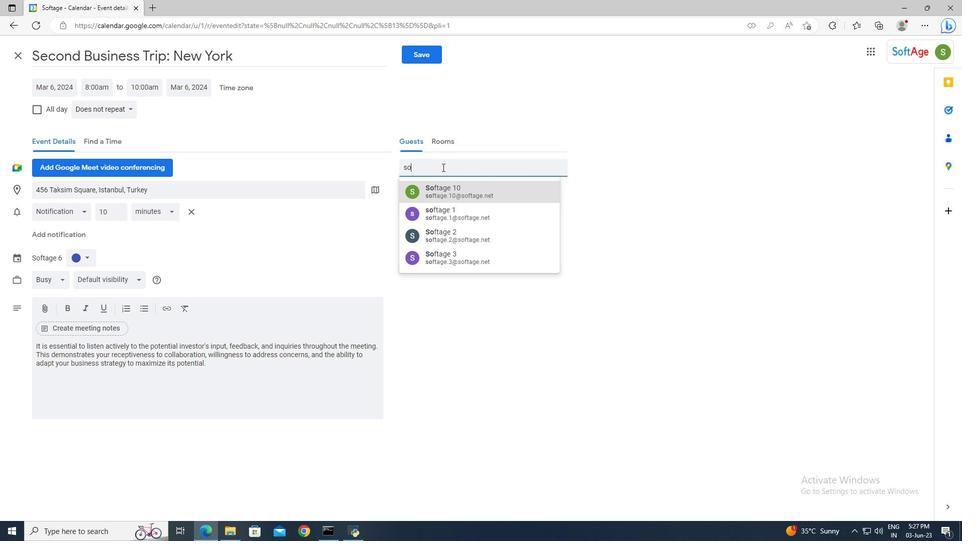 
Action: Key pressed tage.4<Key.shift>@softage.net<Key.enter>softage.5<Key.shift><Key.shift><Key.shift><Key.shift><Key.shift>@softage.net<Key.enter>
Screenshot: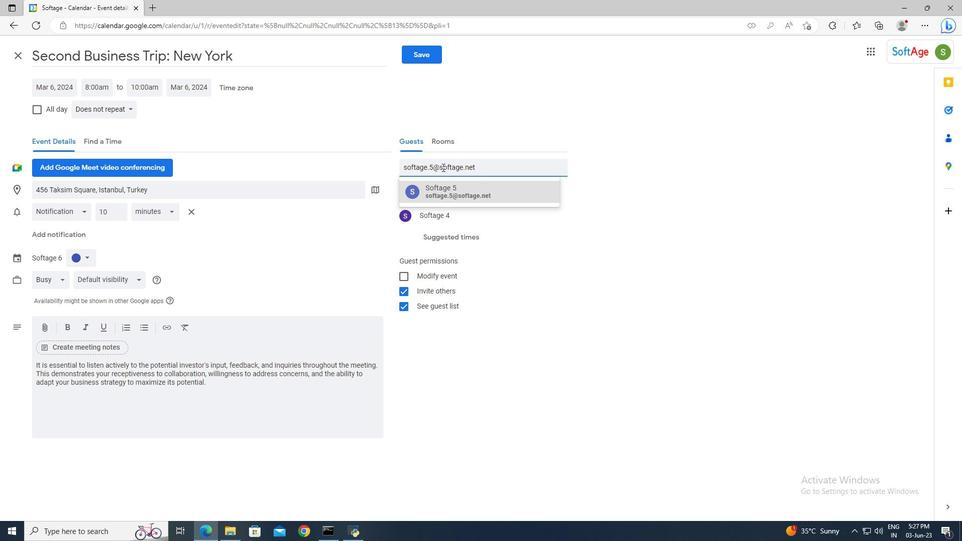 
Action: Mouse moved to (132, 111)
Screenshot: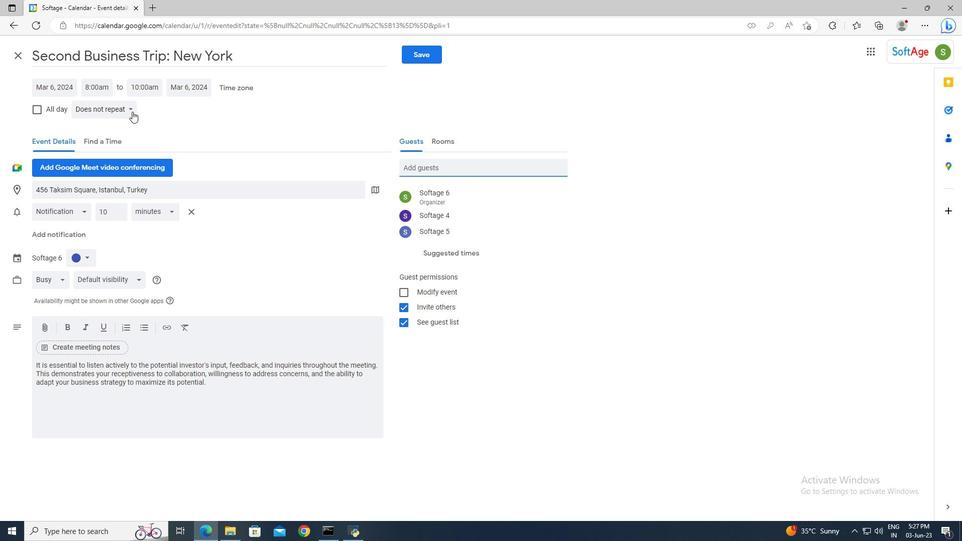 
Action: Mouse pressed left at (132, 111)
Screenshot: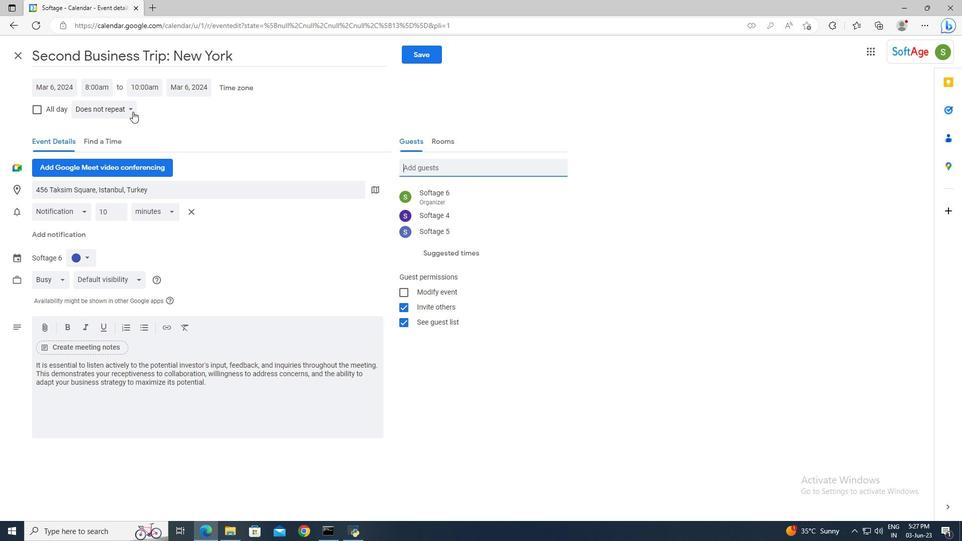 
Action: Mouse moved to (137, 193)
Screenshot: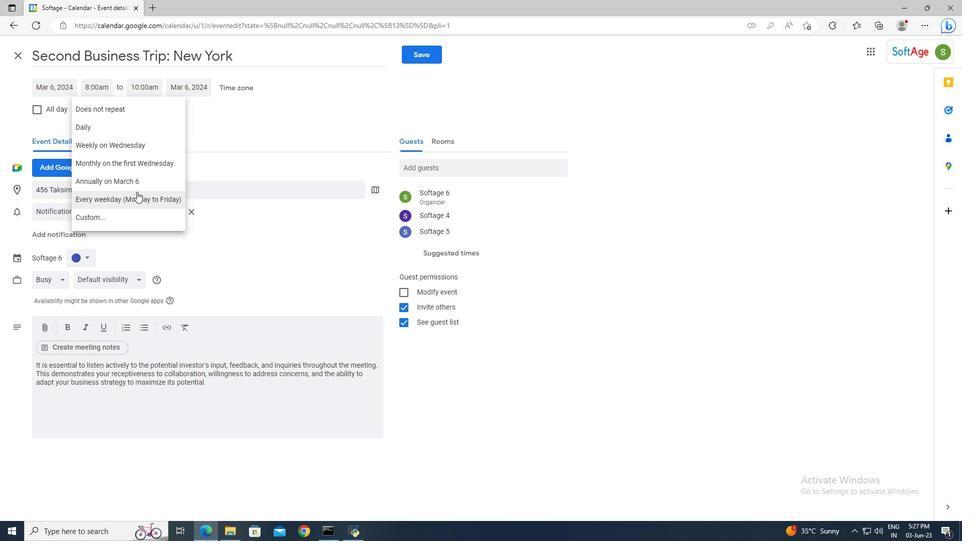 
Action: Mouse pressed left at (137, 193)
Screenshot: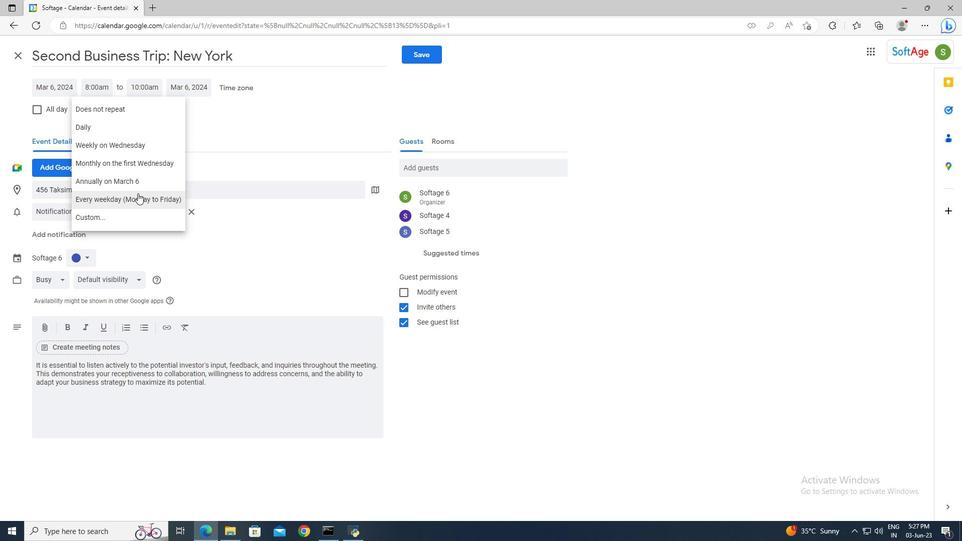 
Action: Mouse moved to (408, 56)
Screenshot: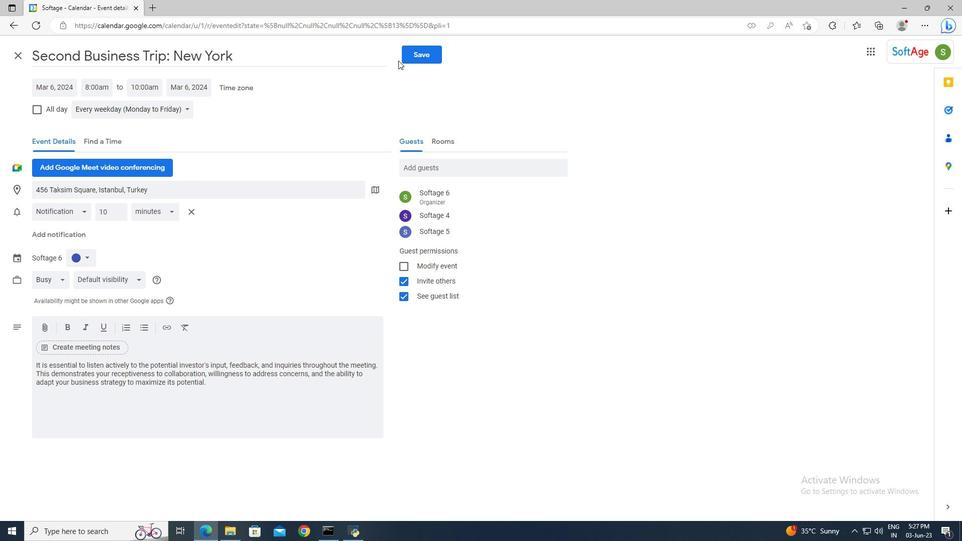 
Action: Mouse pressed left at (408, 56)
Screenshot: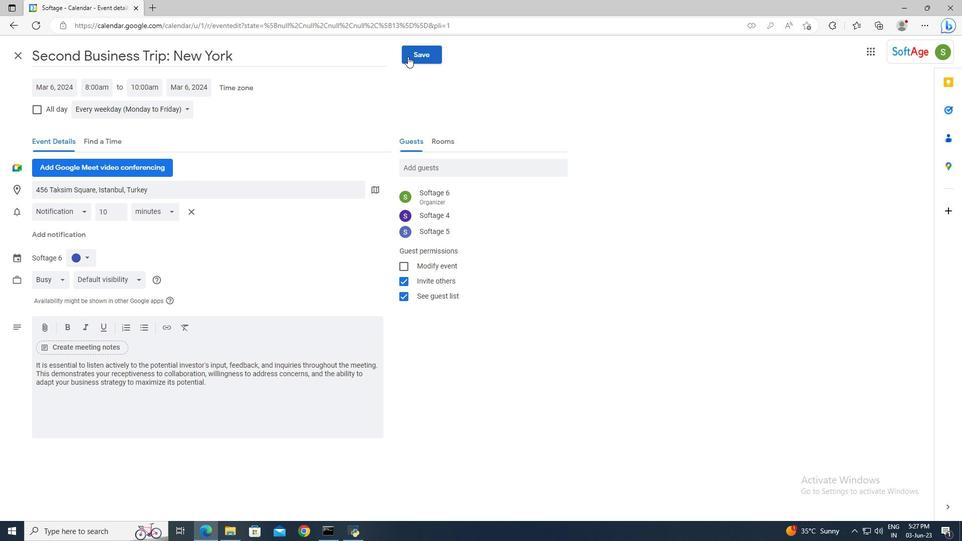 
Action: Mouse moved to (572, 302)
Screenshot: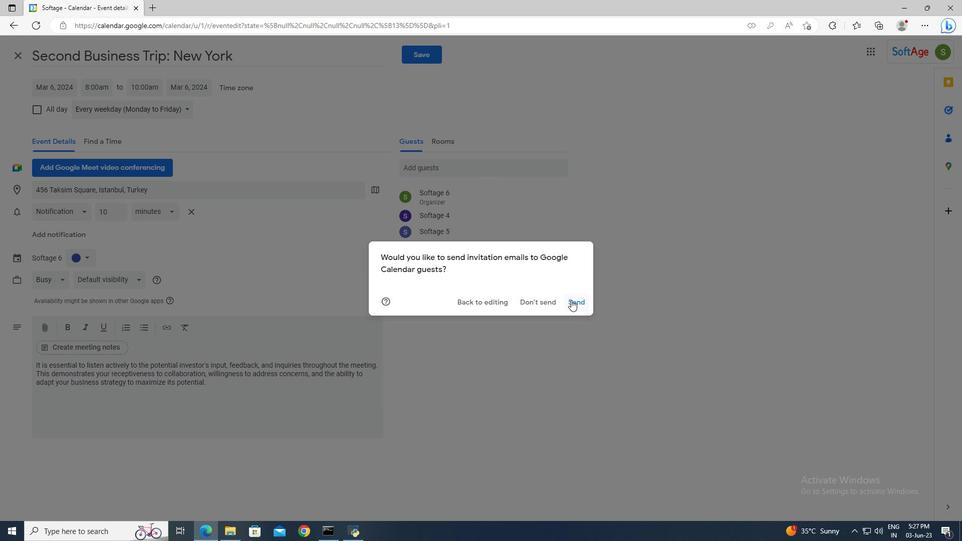 
Action: Mouse pressed left at (572, 302)
Screenshot: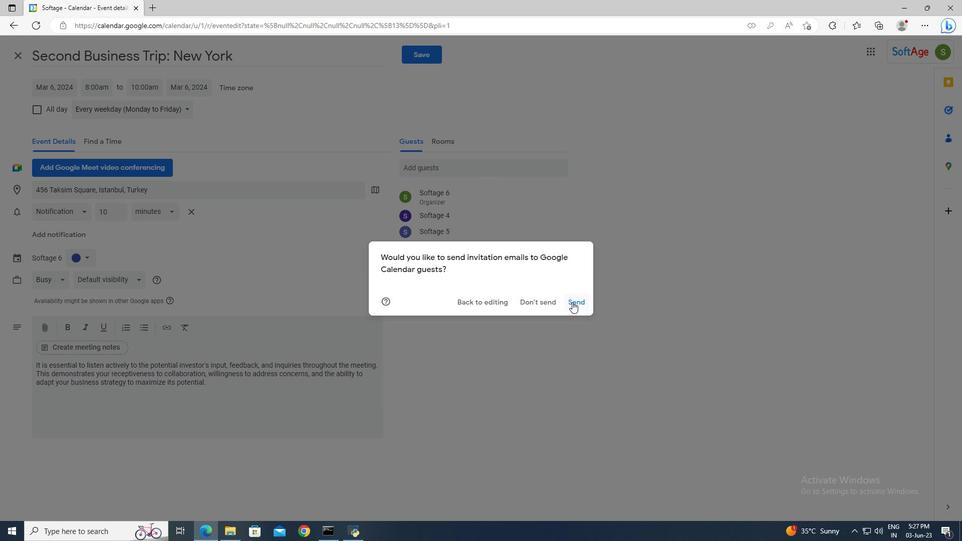 
